 Task: In the  document Bookstype.doc ,insert the clipart between heading and points ' search for pyramid ' and adjust the shape height to  '2.9''
Action: Mouse moved to (285, 192)
Screenshot: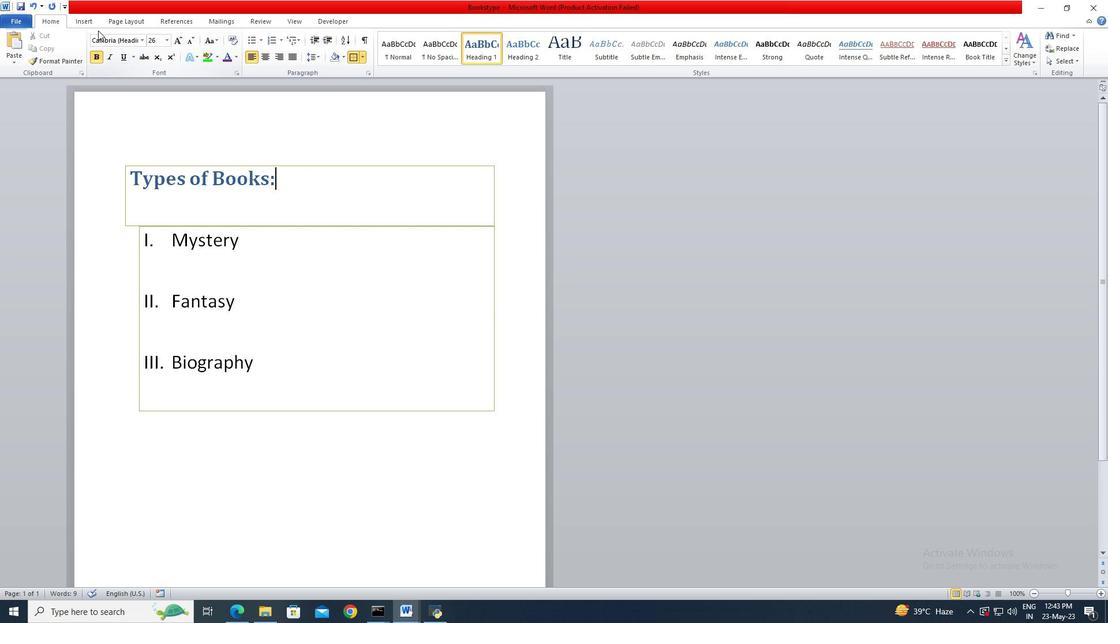 
Action: Mouse pressed left at (285, 192)
Screenshot: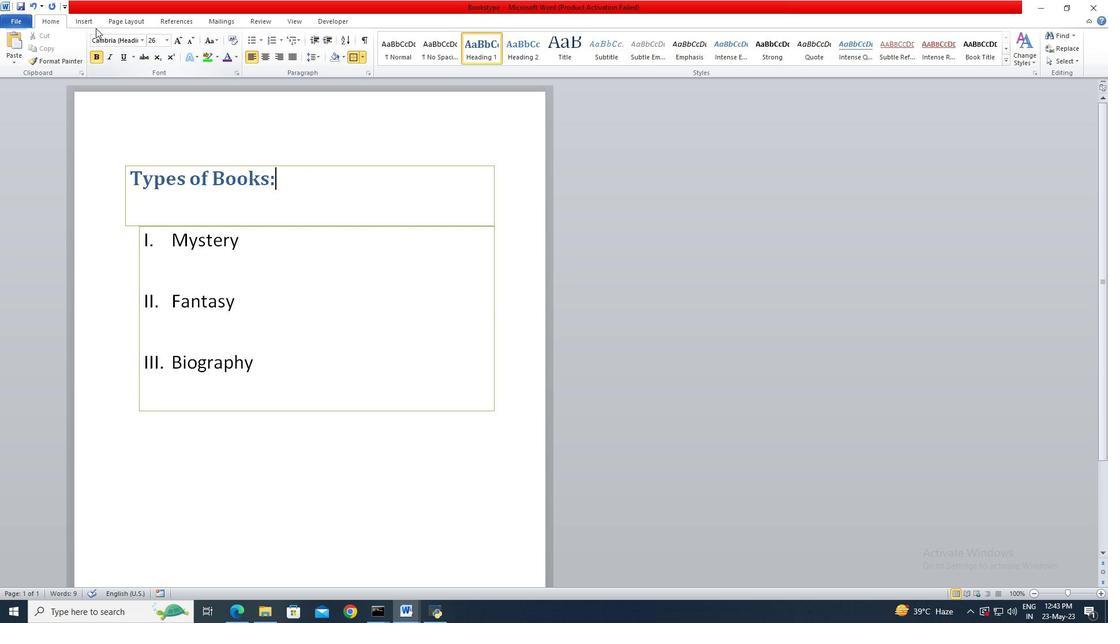 
Action: Mouse moved to (305, 192)
Screenshot: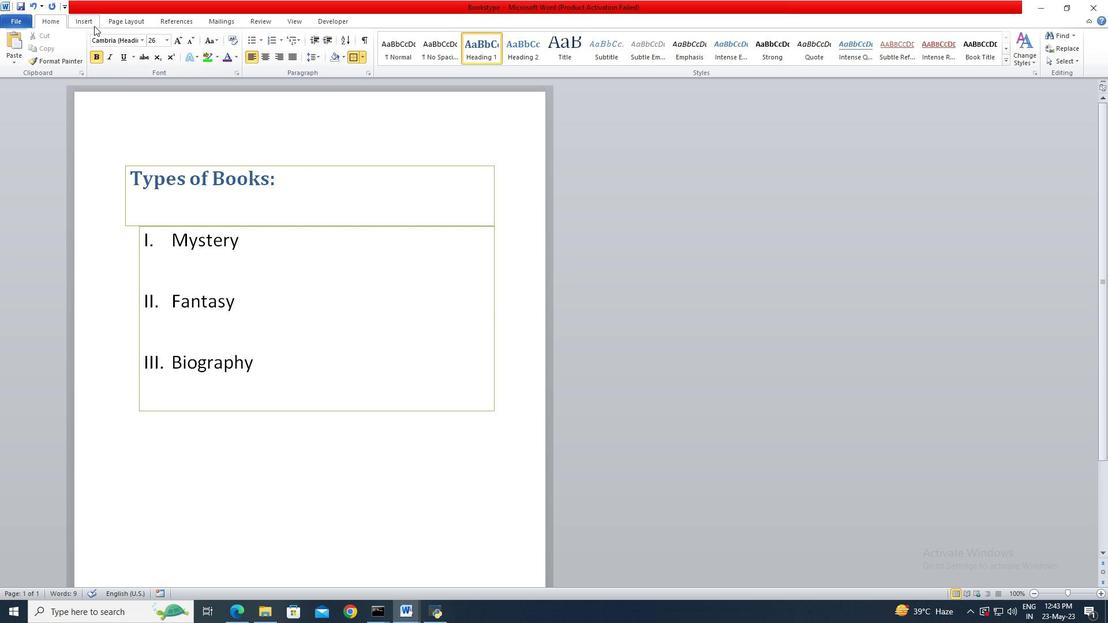 
Action: Mouse pressed left at (305, 192)
Screenshot: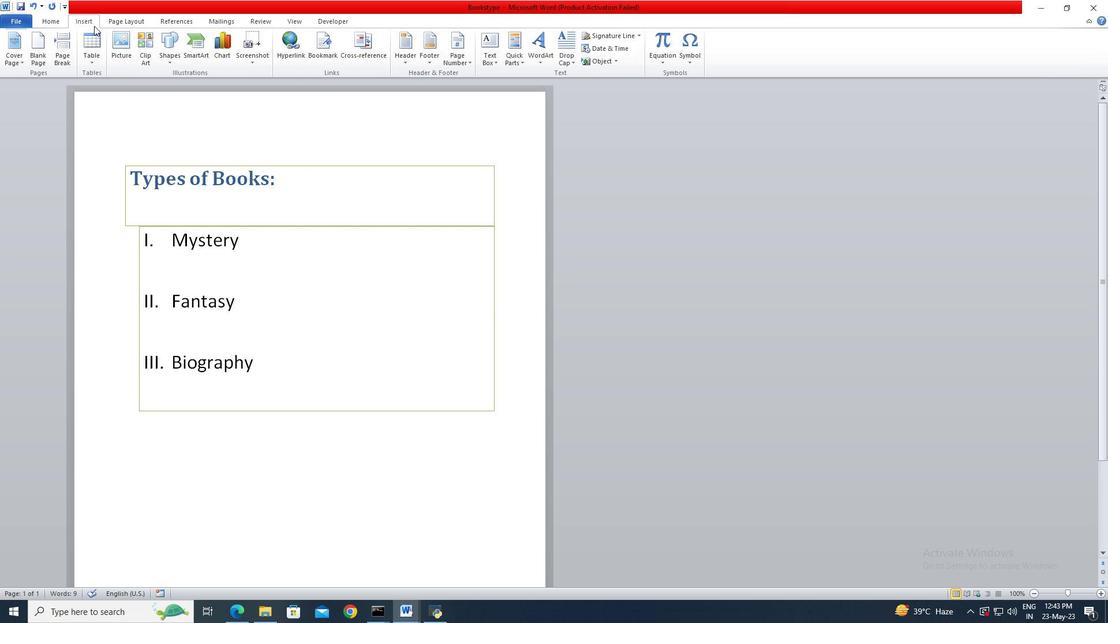 
Action: Key pressed <Key.right>
Screenshot: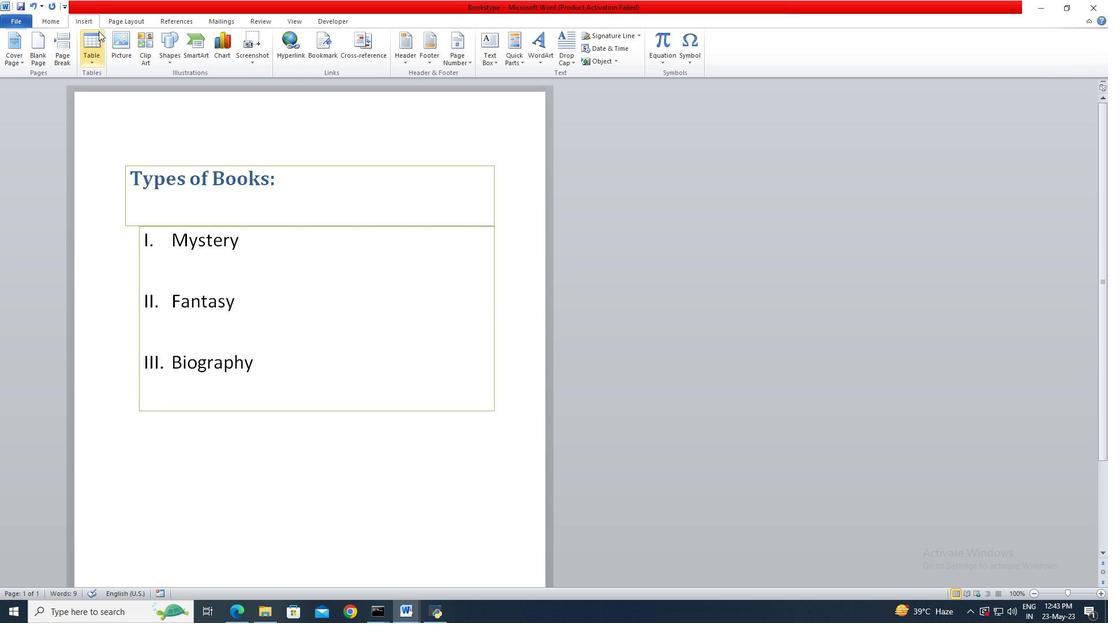
Action: Mouse moved to (305, 192)
Screenshot: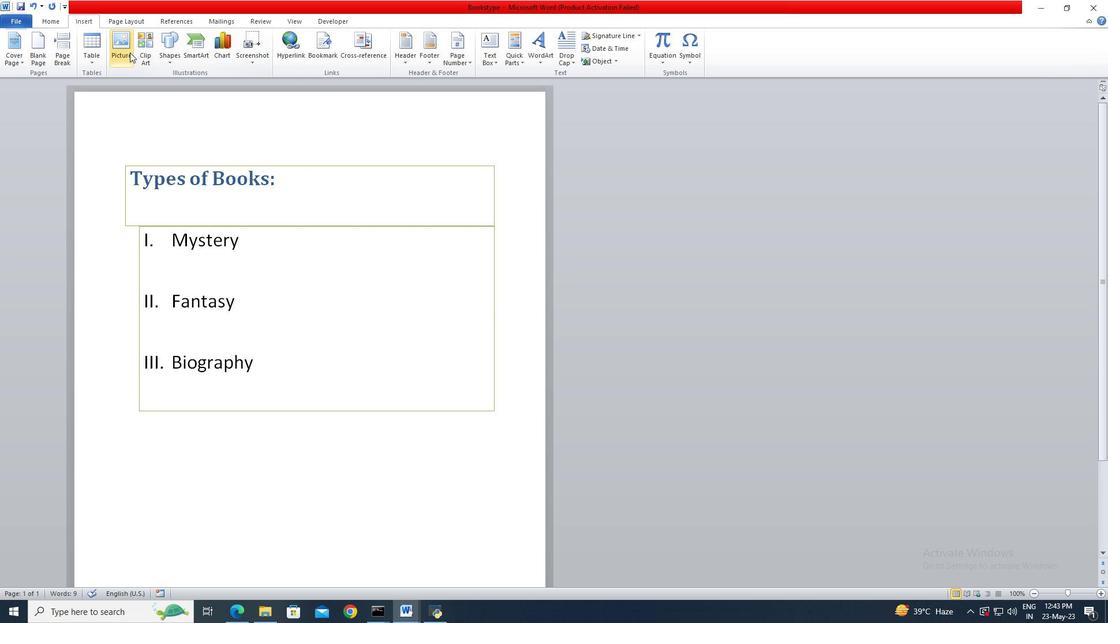 
Action: Key pressed <Key.left>
Screenshot: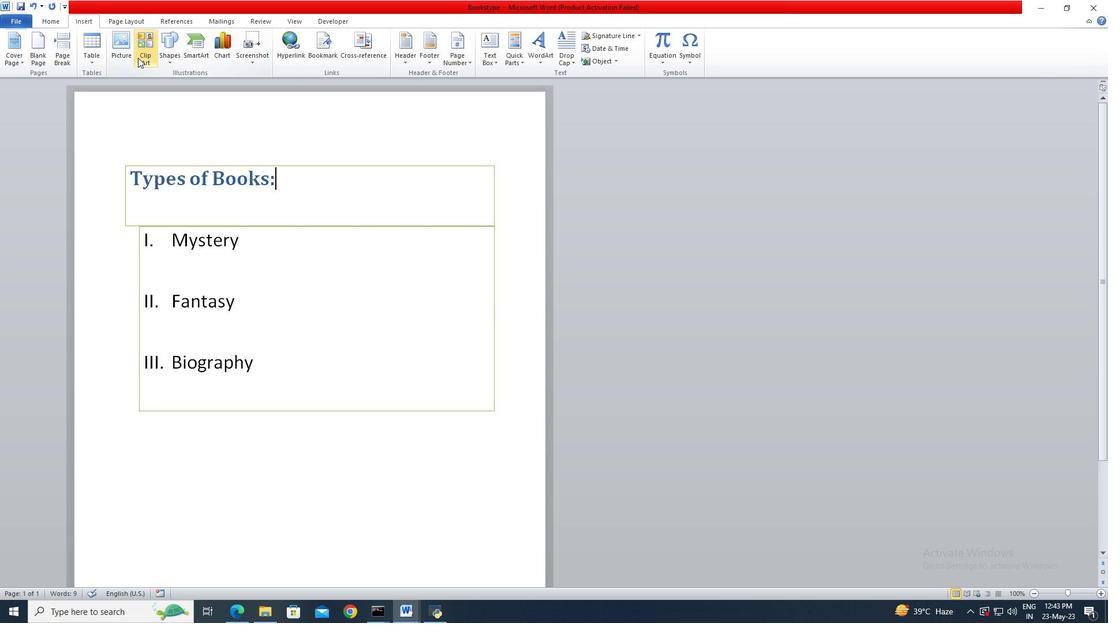 
Action: Mouse moved to (305, 192)
Screenshot: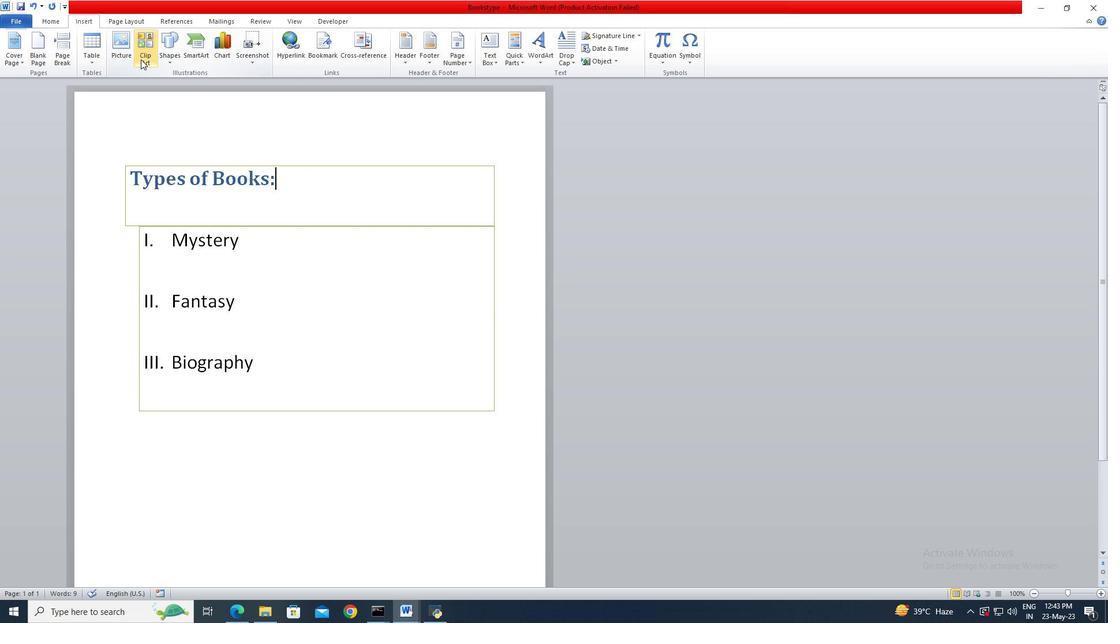 
Action: Key pressed <Key.left>
Screenshot: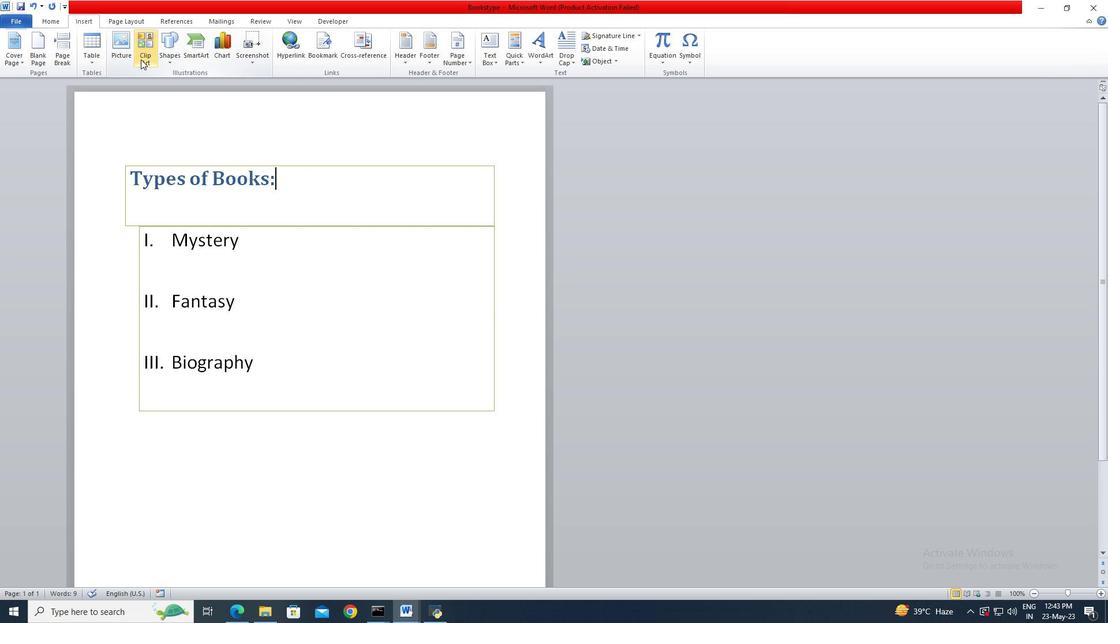 
Action: Mouse moved to (92, 22)
Screenshot: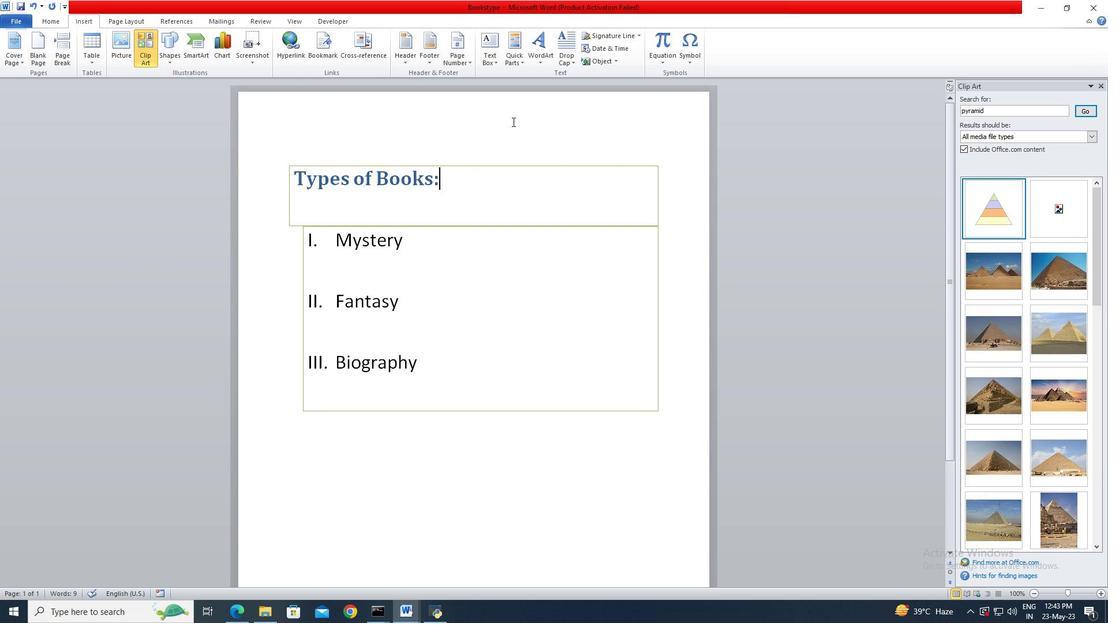 
Action: Mouse pressed left at (92, 22)
Screenshot: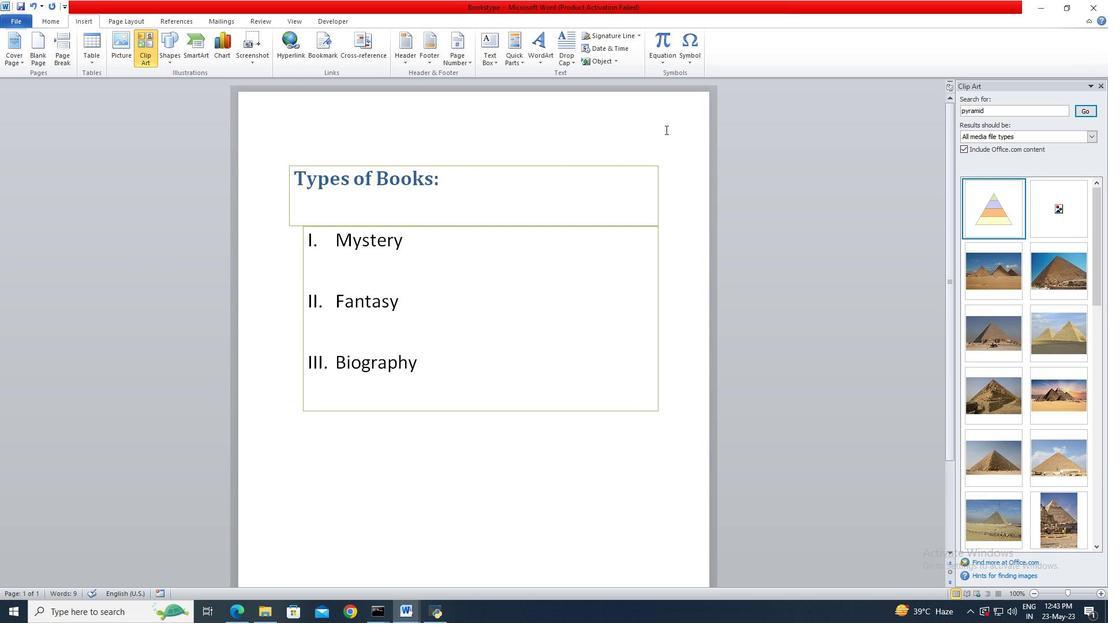 
Action: Mouse moved to (137, 56)
Screenshot: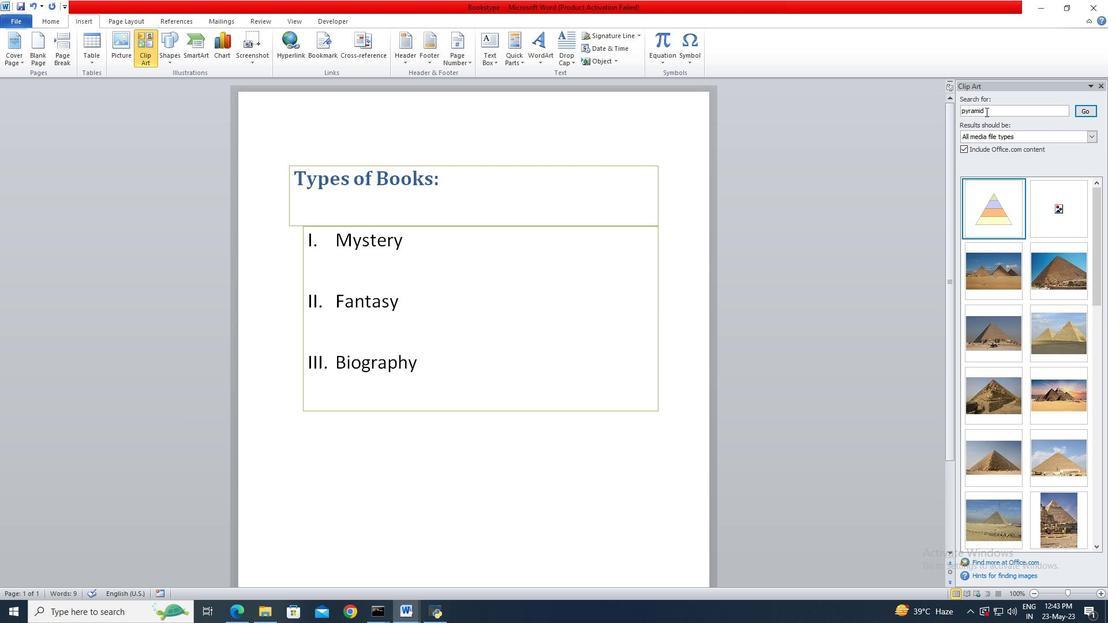 
Action: Mouse pressed left at (137, 56)
Screenshot: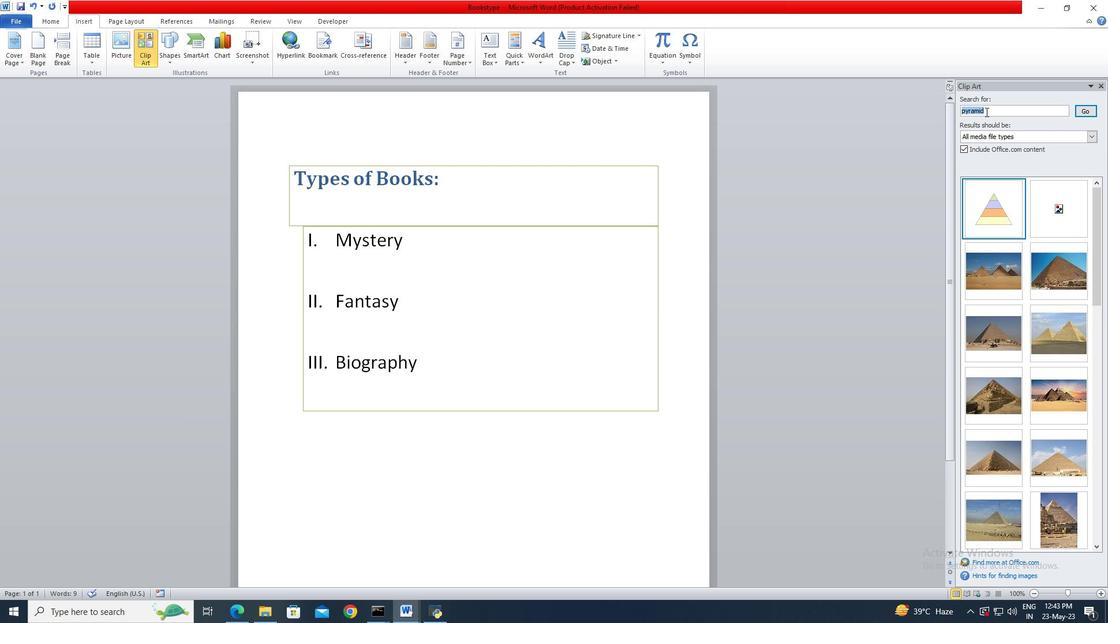 
Action: Mouse moved to (984, 109)
Screenshot: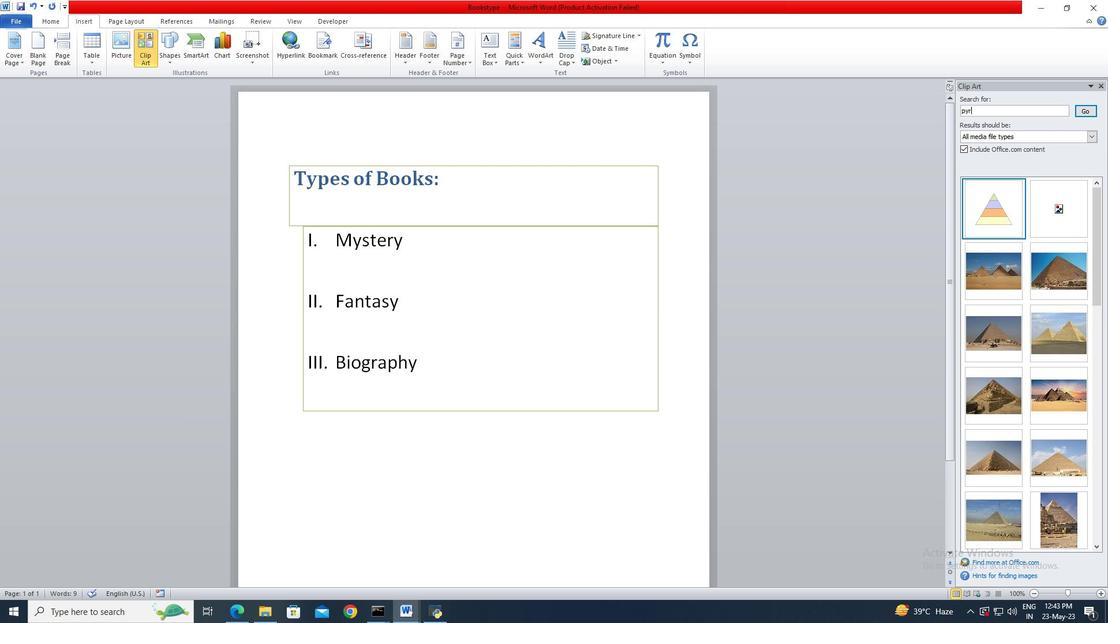 
Action: Mouse pressed left at (984, 109)
Screenshot: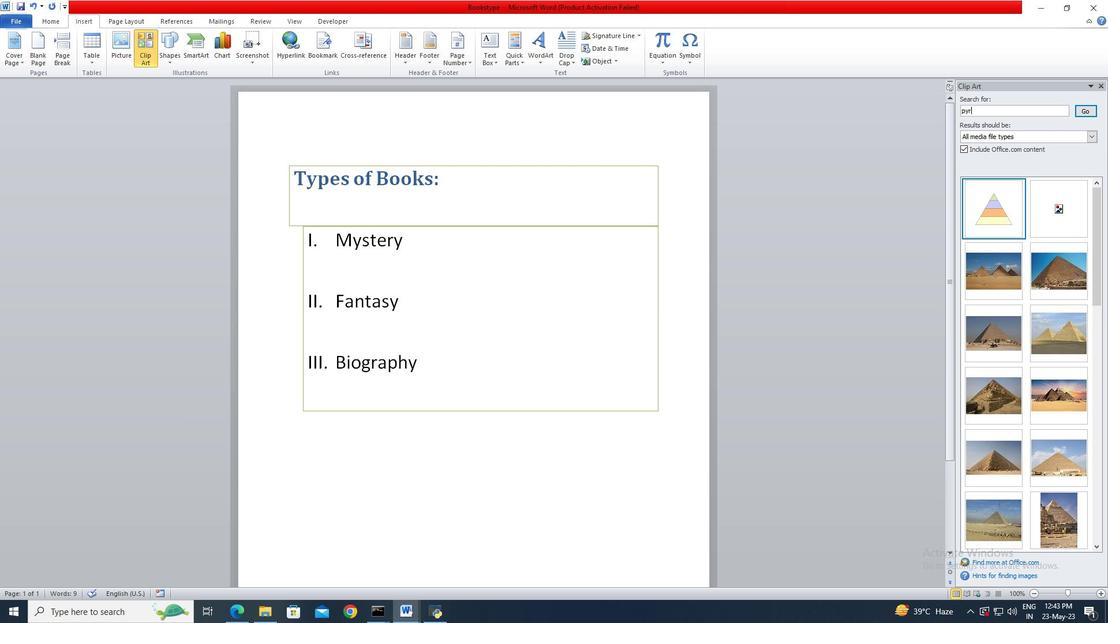 
Action: Key pressed ctrl+A<Key.delete>pyramid<Key.enter>
Screenshot: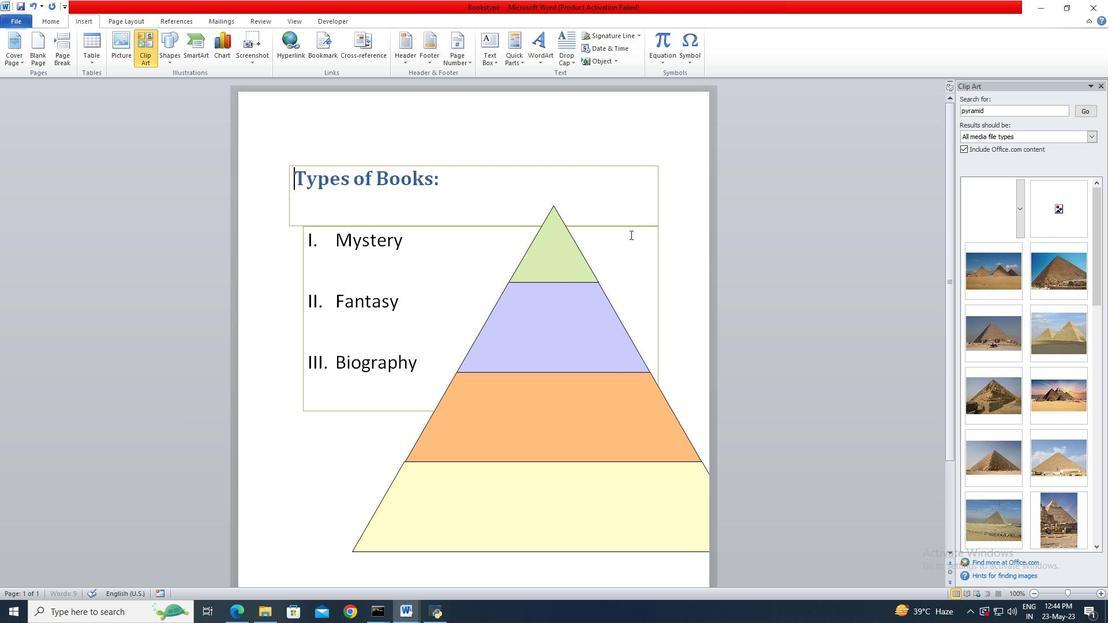 
Action: Mouse moved to (1008, 206)
Screenshot: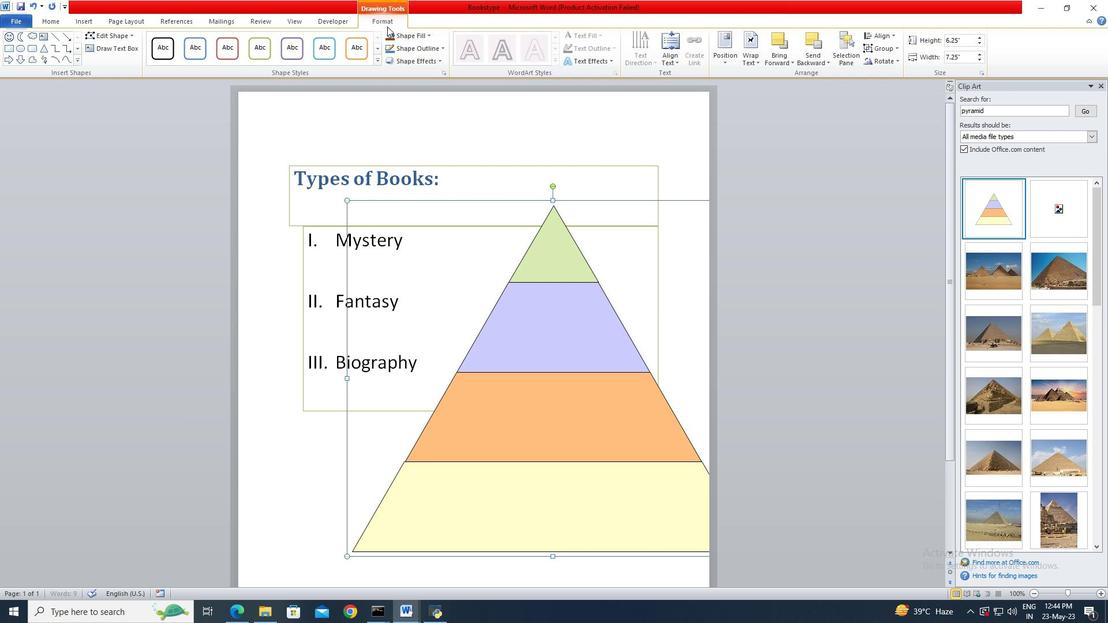 
Action: Mouse pressed left at (1008, 206)
Screenshot: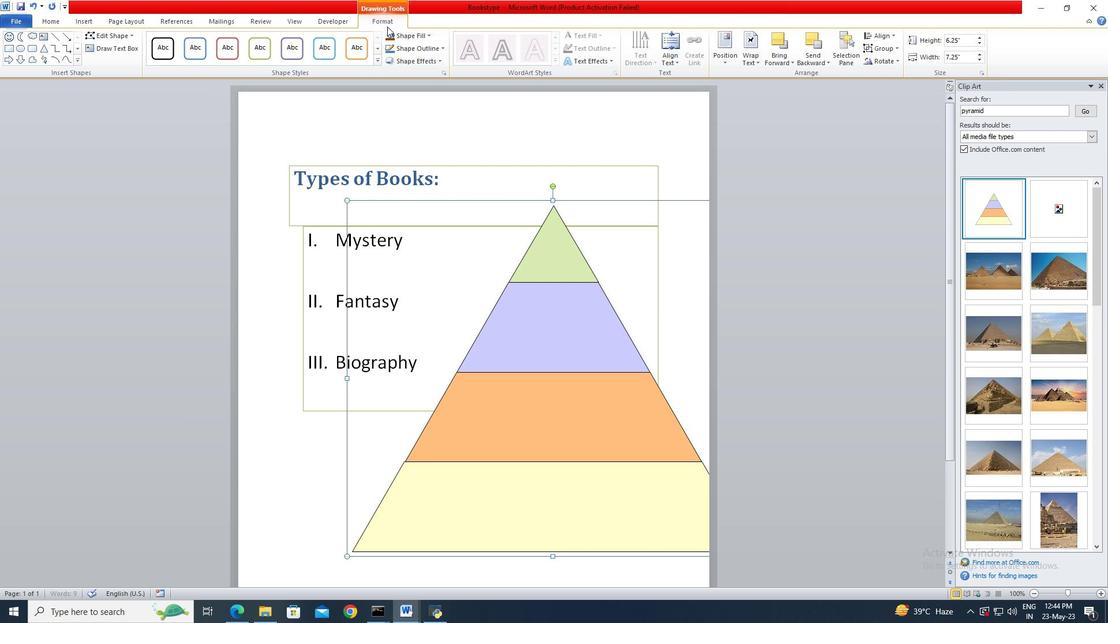 
Action: Mouse pressed left at (1008, 206)
Screenshot: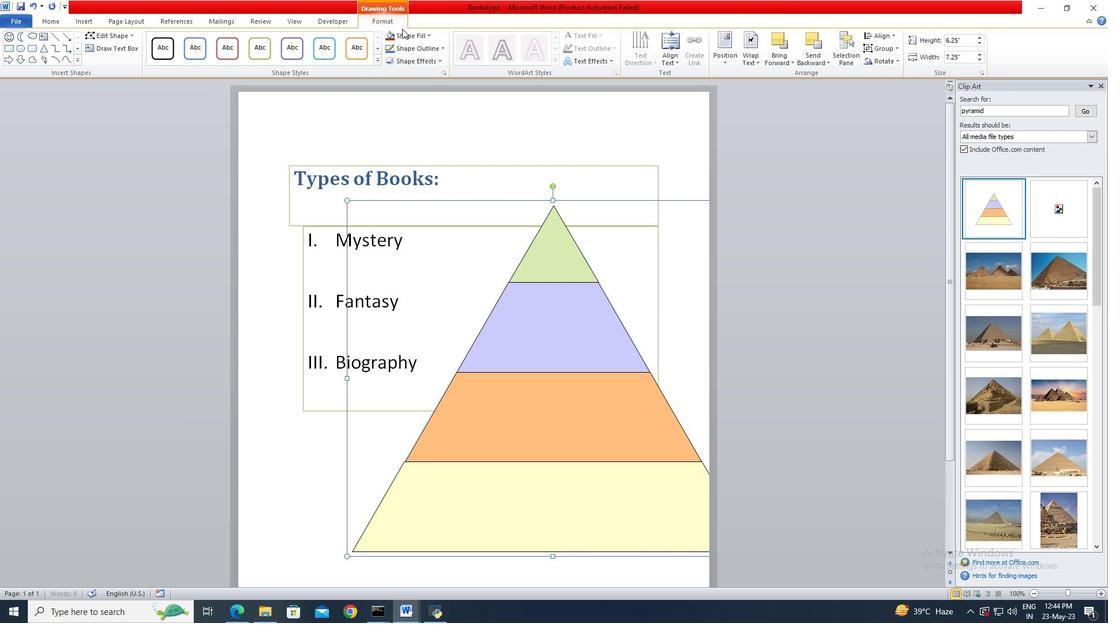 
Action: Mouse moved to (590, 351)
Screenshot: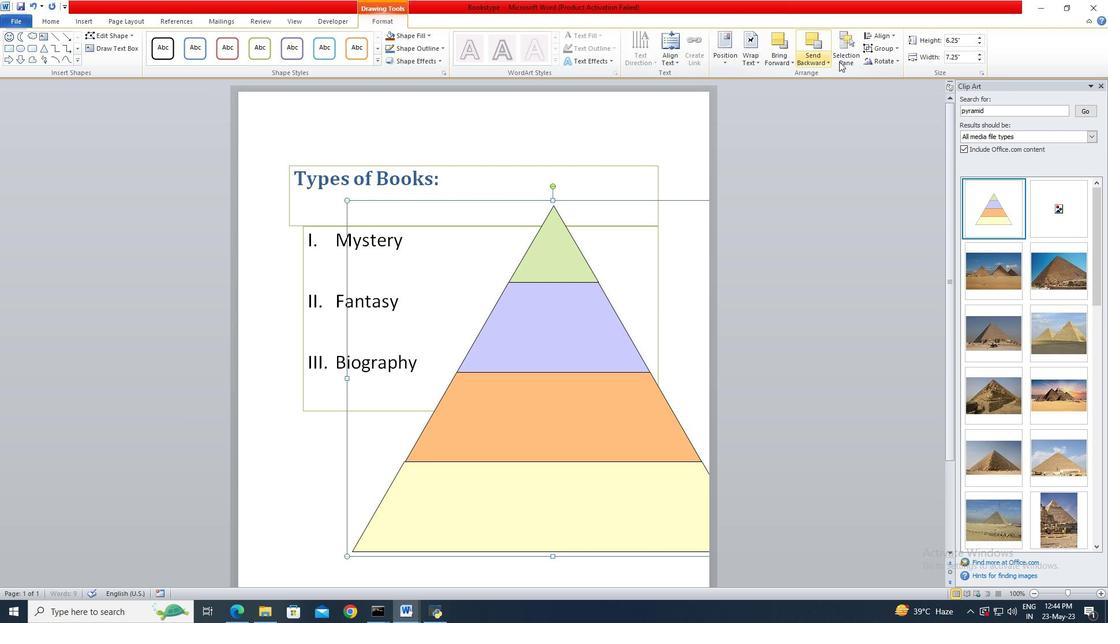 
Action: Mouse pressed left at (590, 351)
Screenshot: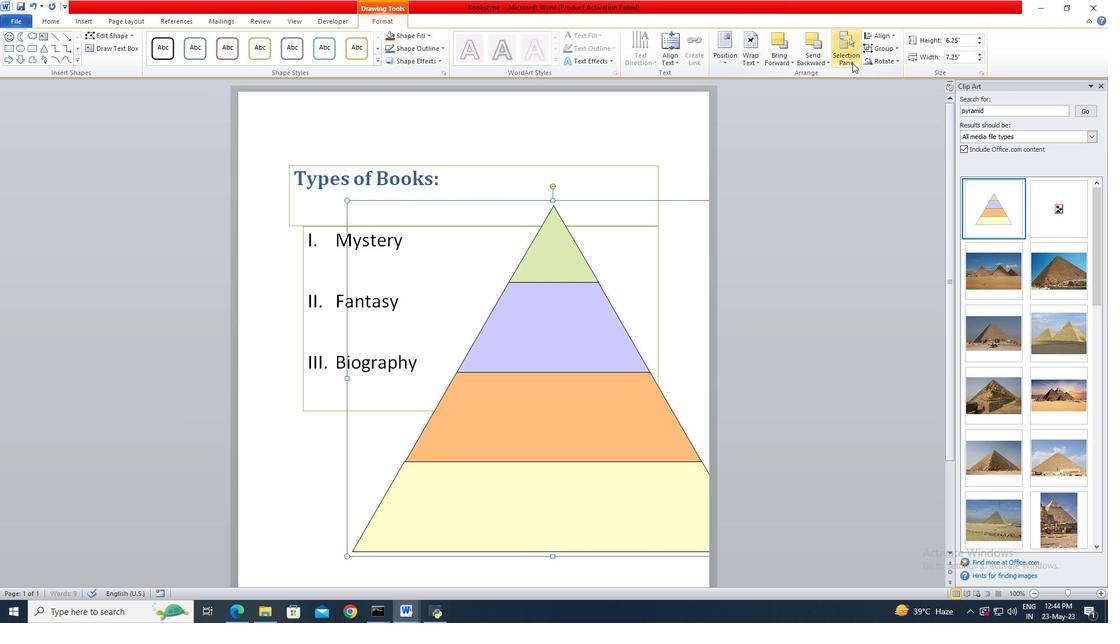 
Action: Mouse moved to (57, 14)
Screenshot: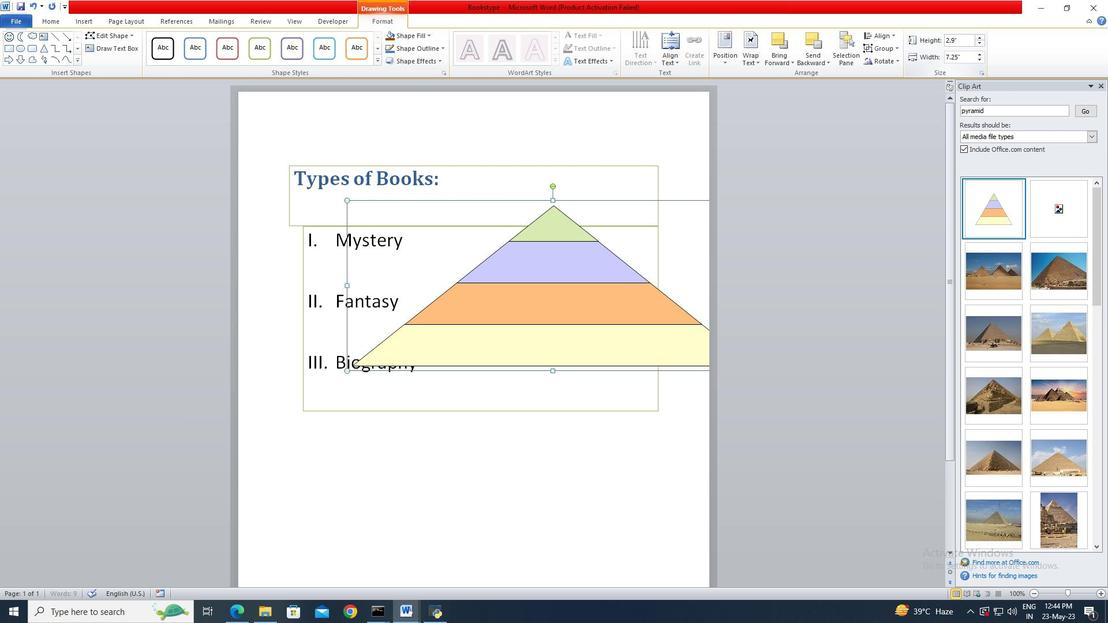 
Action: Mouse pressed left at (57, 14)
Screenshot: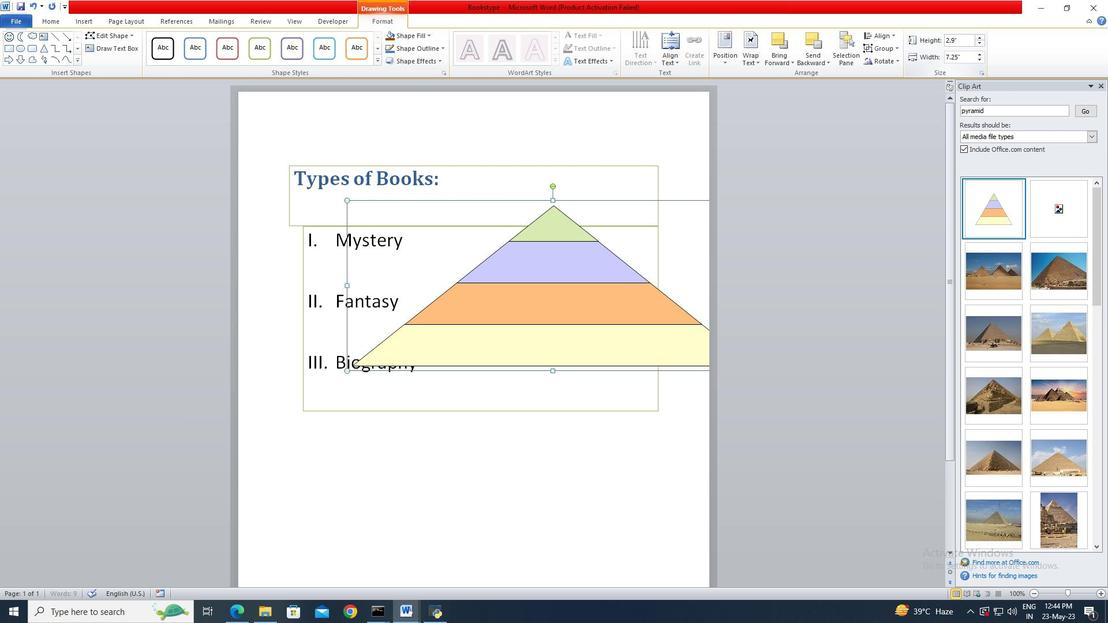 
Action: Mouse moved to (540, 322)
Screenshot: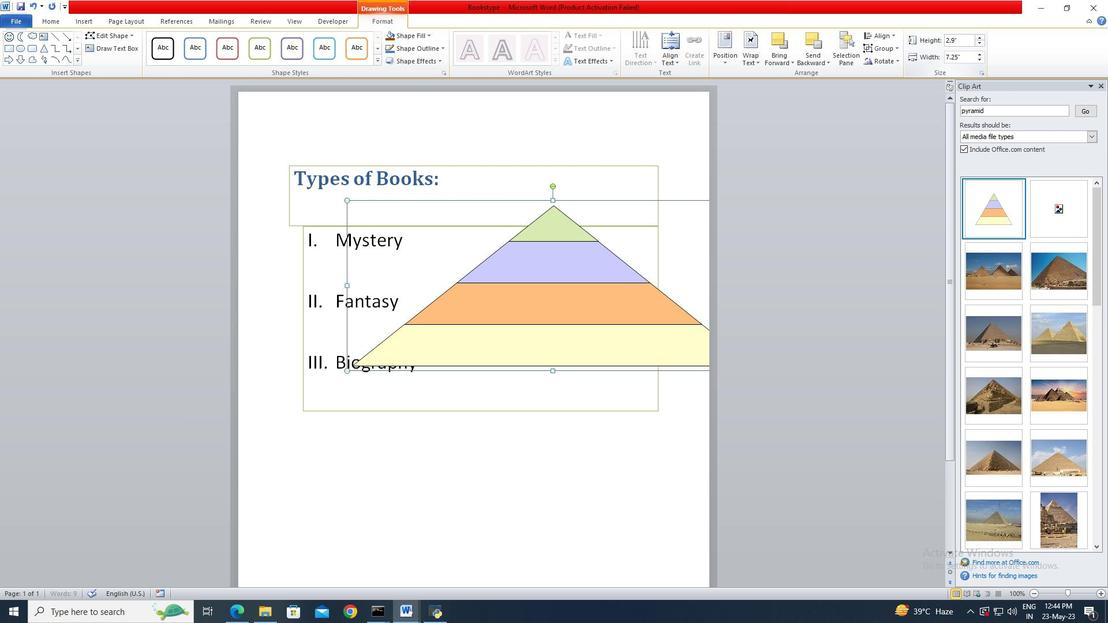 
Action: Mouse pressed left at (540, 322)
Screenshot: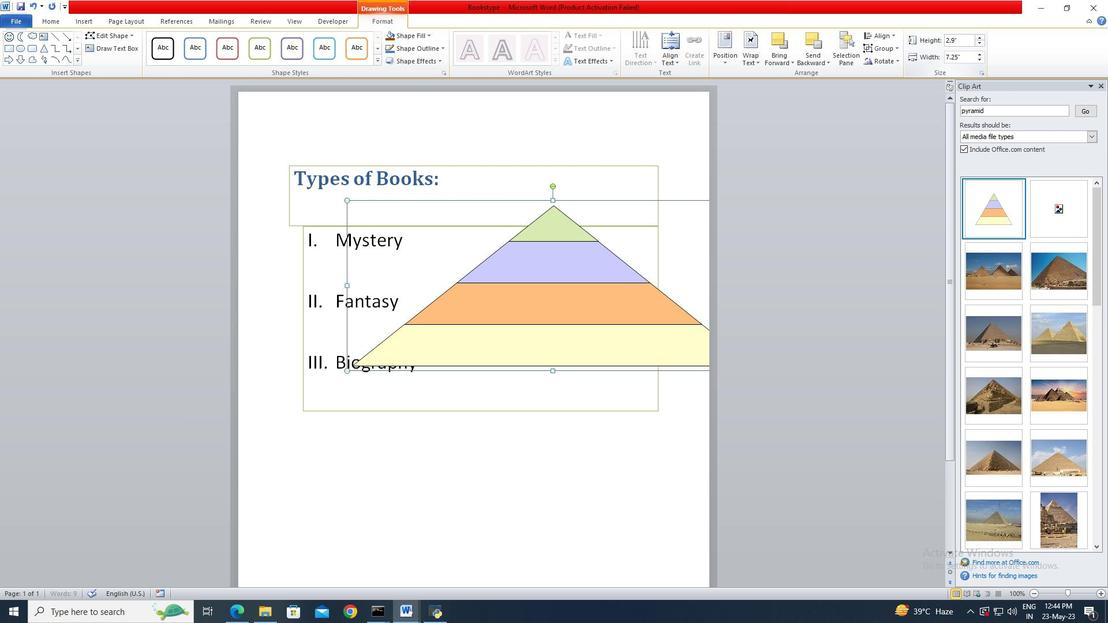 
Action: Mouse moved to (621, 513)
Screenshot: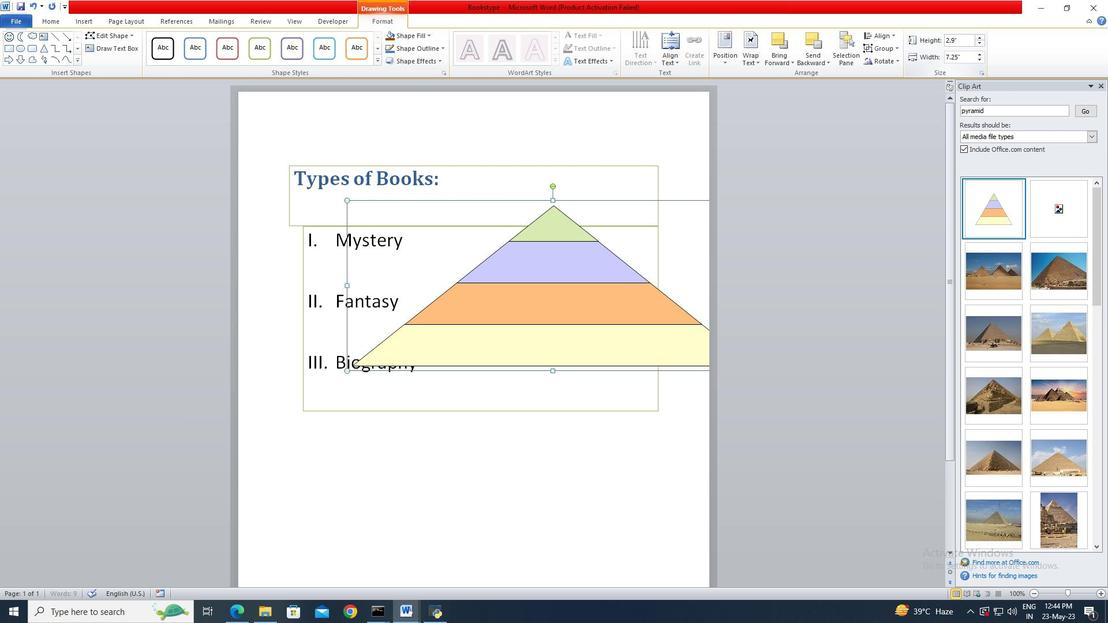 
Action: Mouse pressed left at (621, 513)
Screenshot: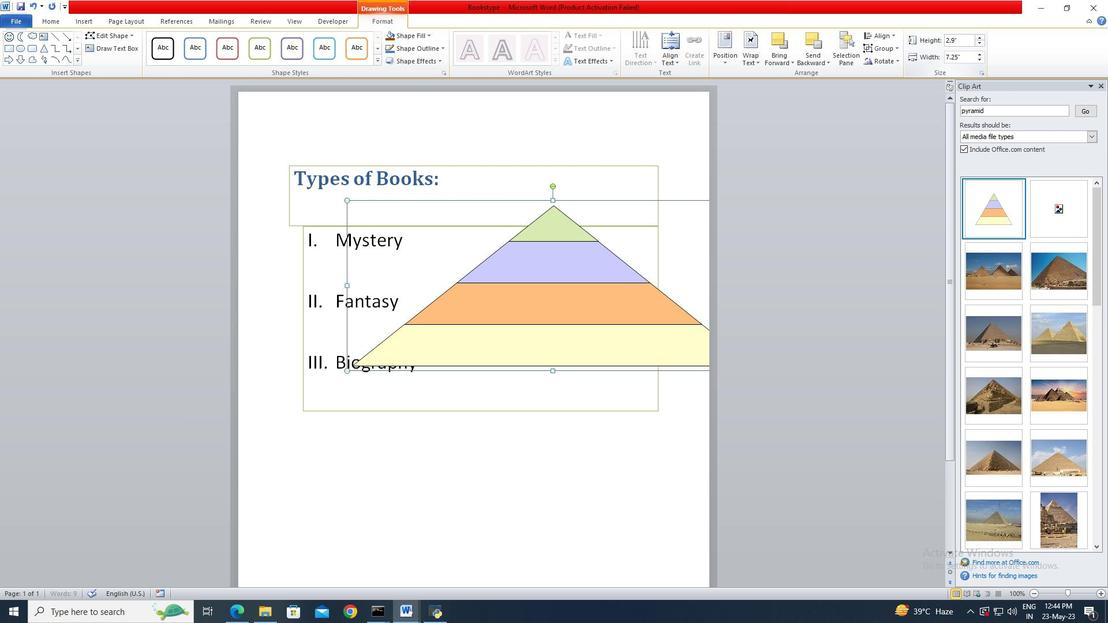 
Action: Mouse moved to (1097, 84)
Screenshot: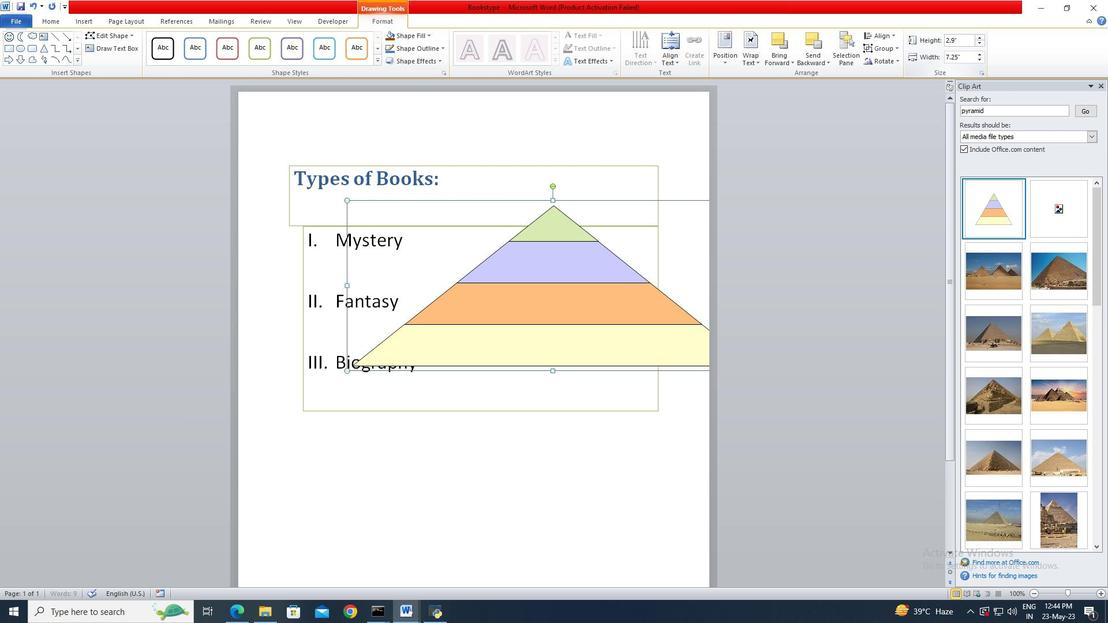 
Action: Mouse pressed left at (1097, 84)
Screenshot: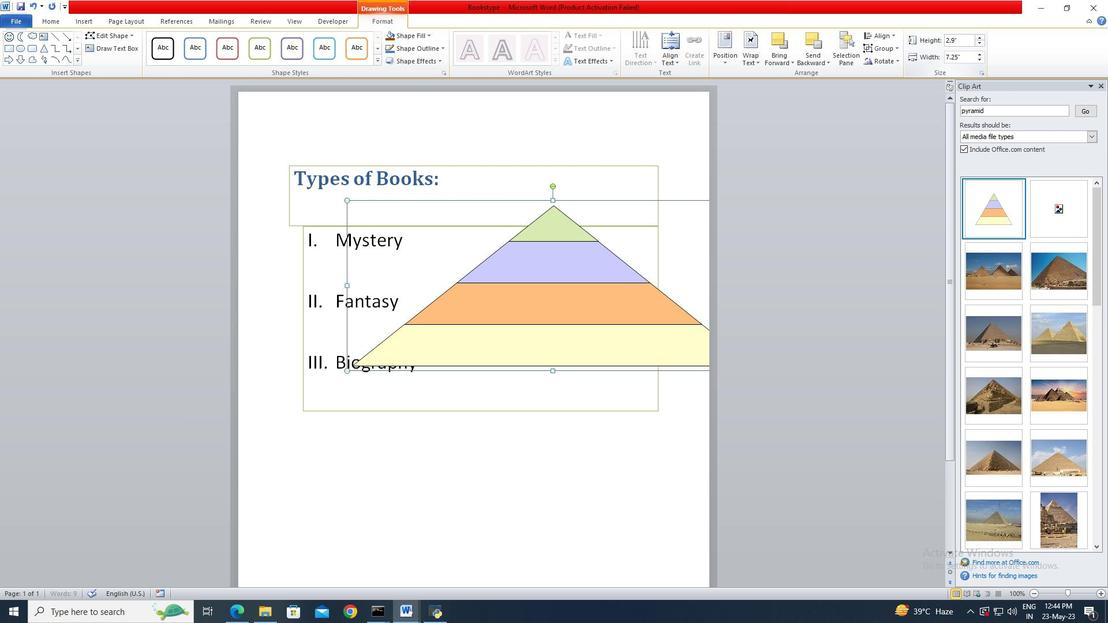 
Action: Mouse moved to (301, 200)
Screenshot: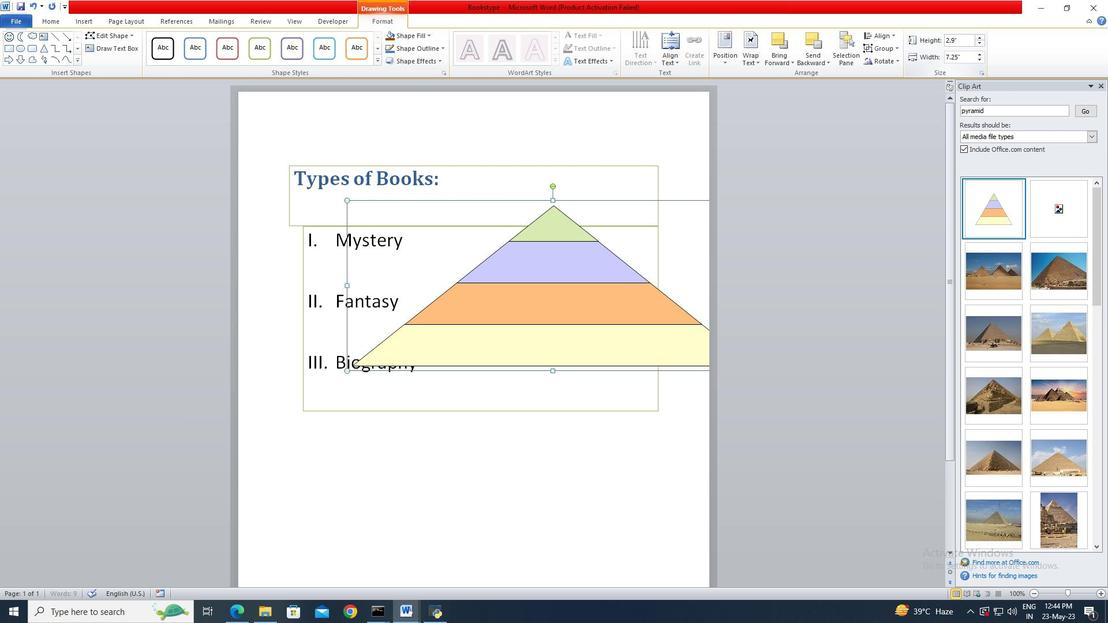
Action: Mouse pressed left at (301, 200)
Screenshot: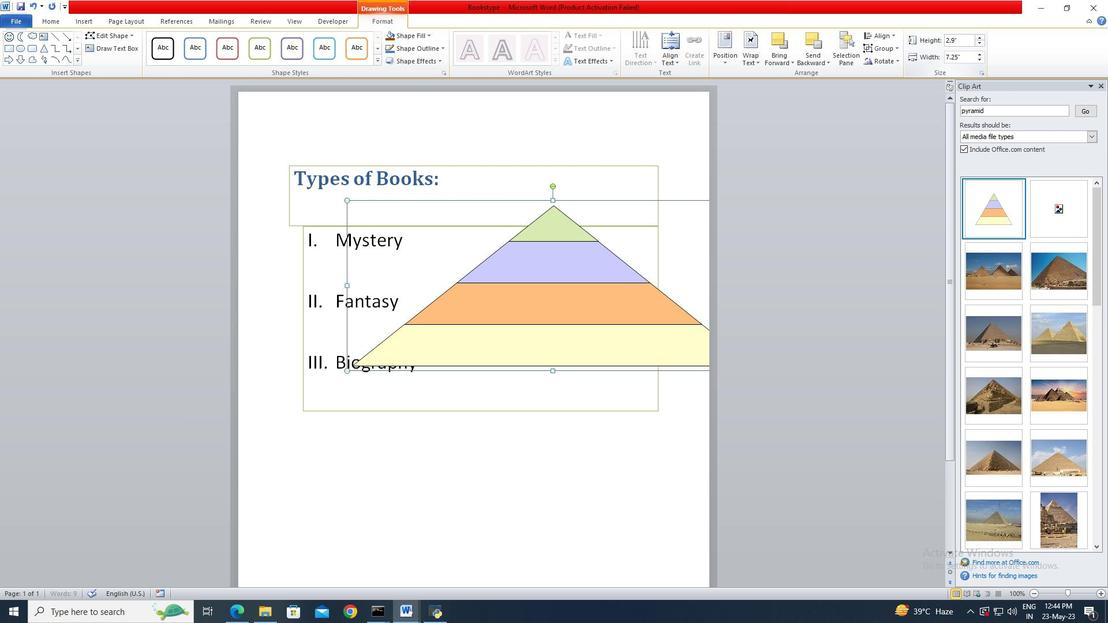 
Action: Mouse moved to (294, 24)
Screenshot: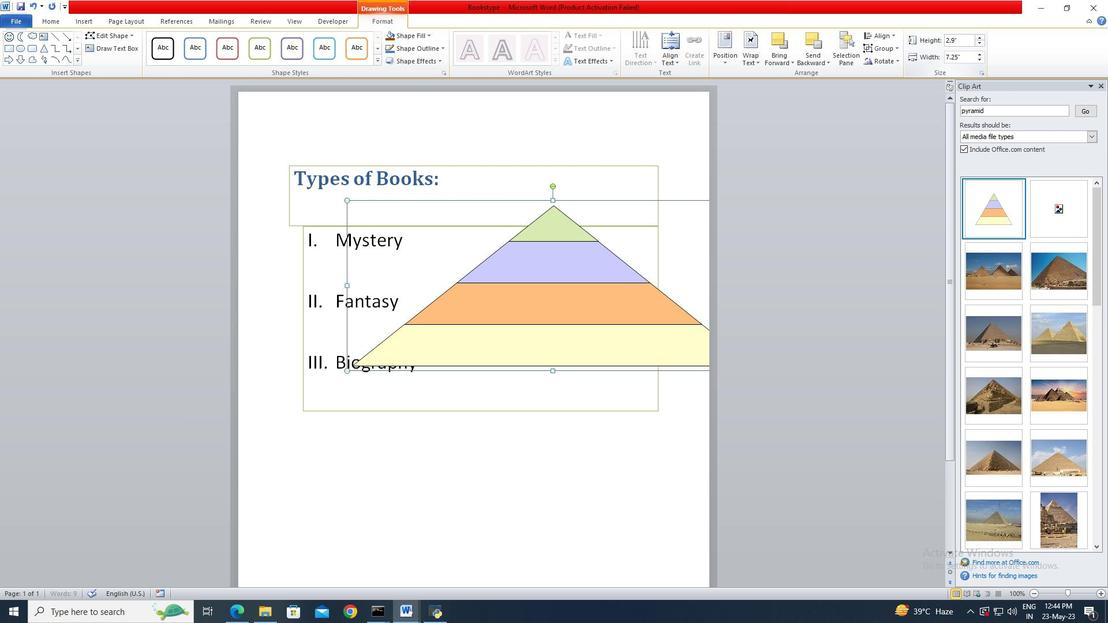 
Action: Mouse pressed left at (294, 24)
Screenshot: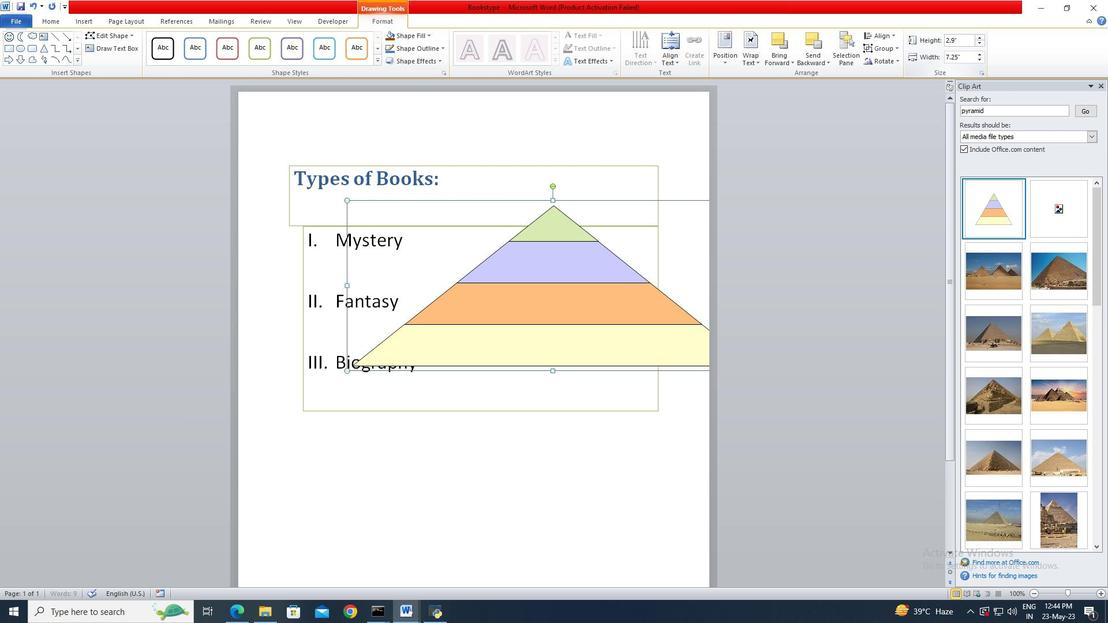 
Action: Mouse moved to (106, 20)
Screenshot: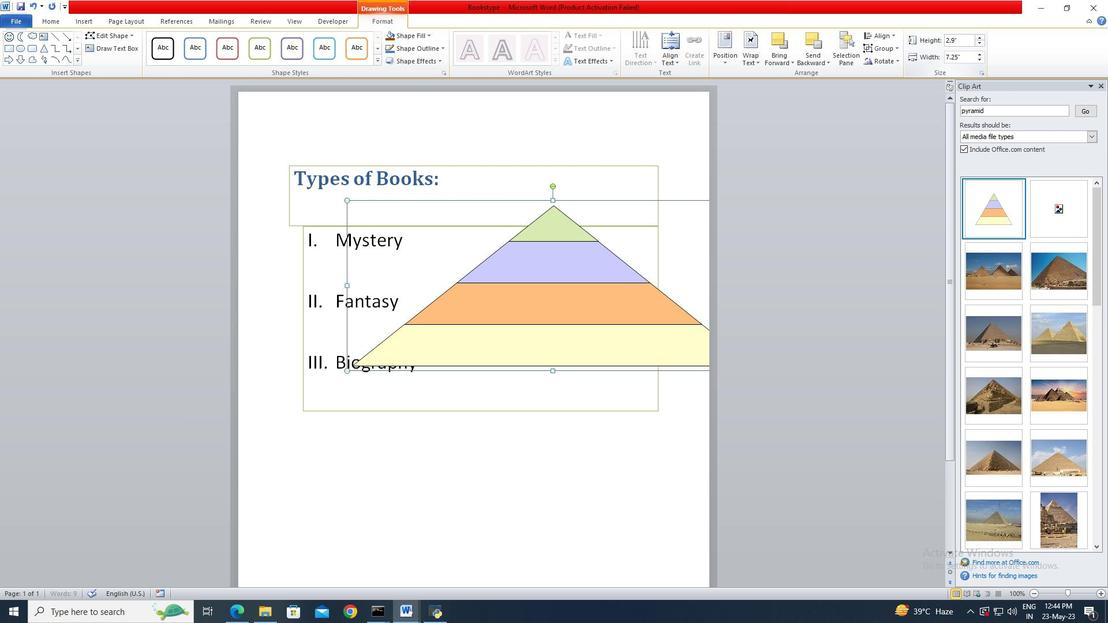 
Action: Mouse pressed left at (106, 20)
Screenshot: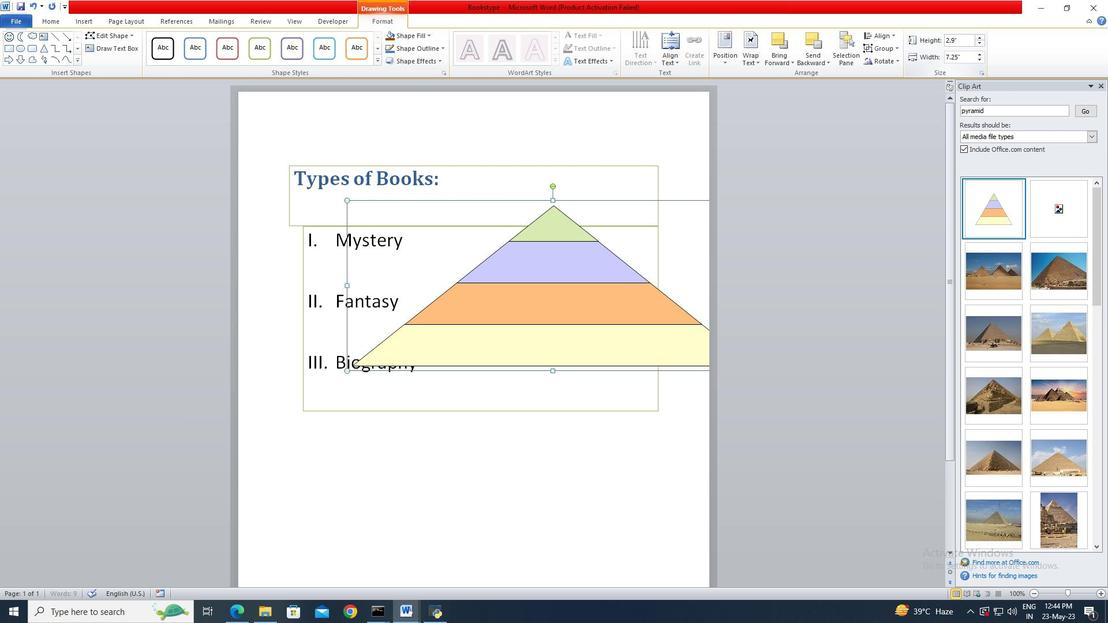 
Action: Mouse moved to (76, 20)
Screenshot: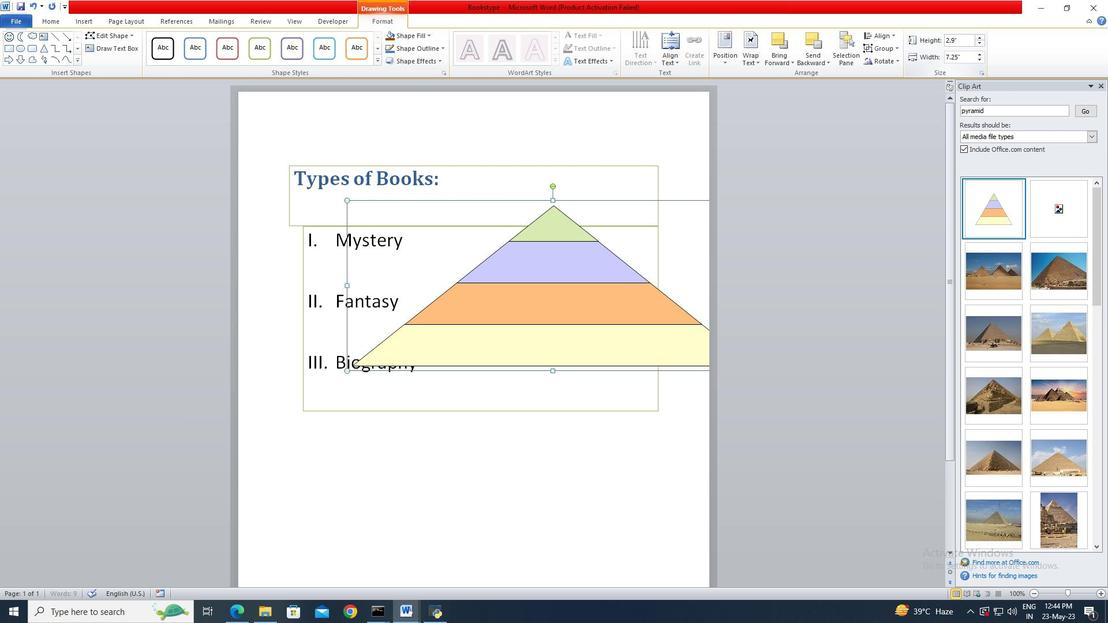 
Action: Mouse pressed left at (76, 20)
Screenshot: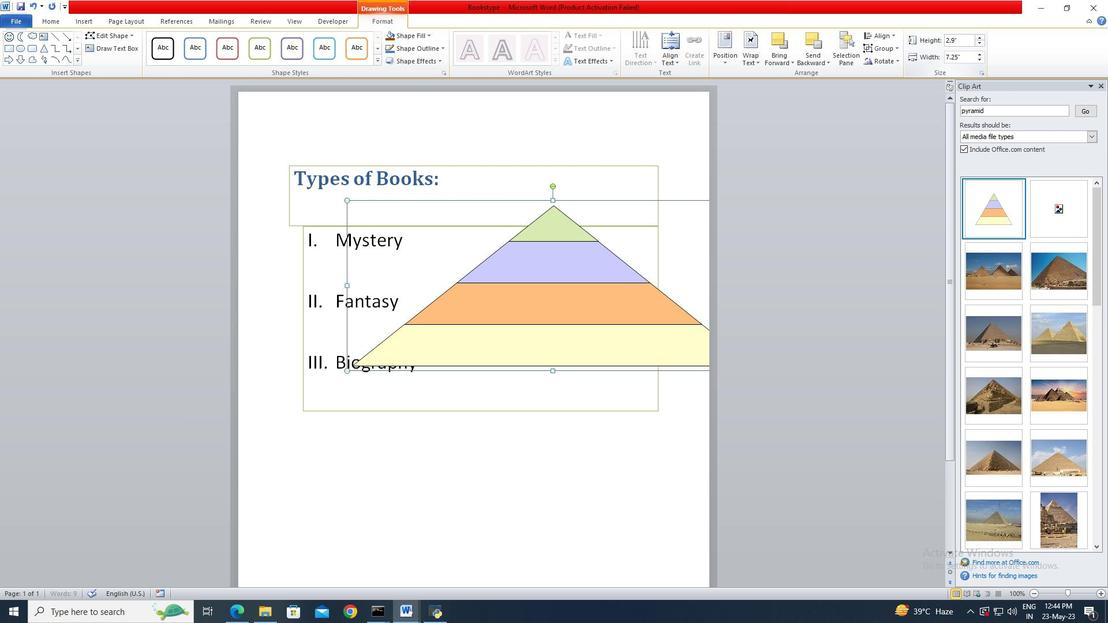 
Action: Mouse moved to (414, 369)
Screenshot: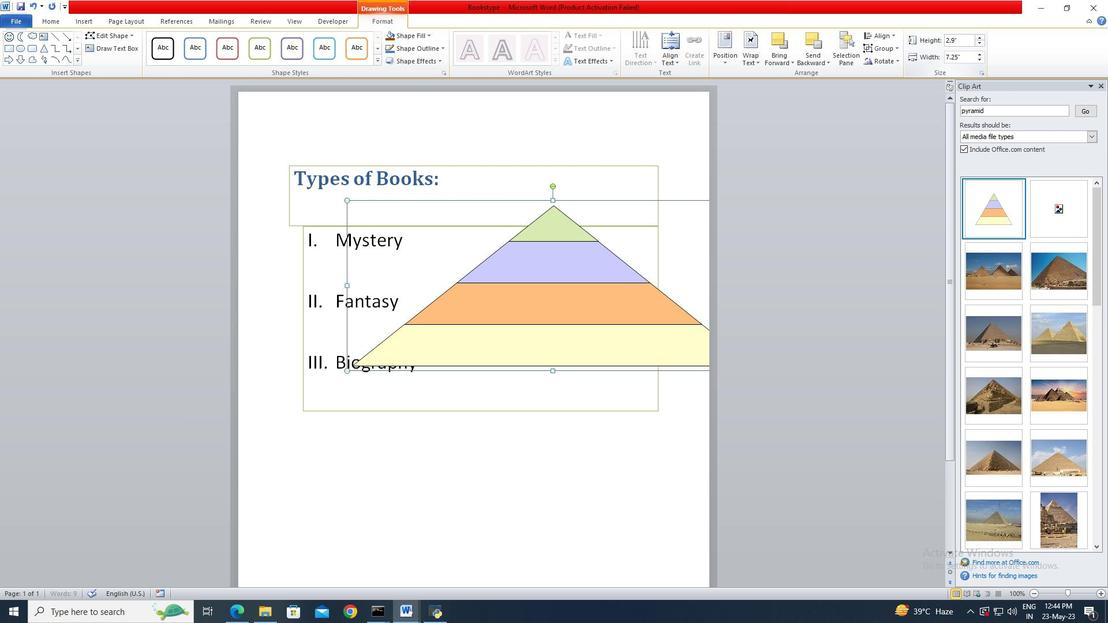 
Action: Mouse pressed left at (414, 369)
Screenshot: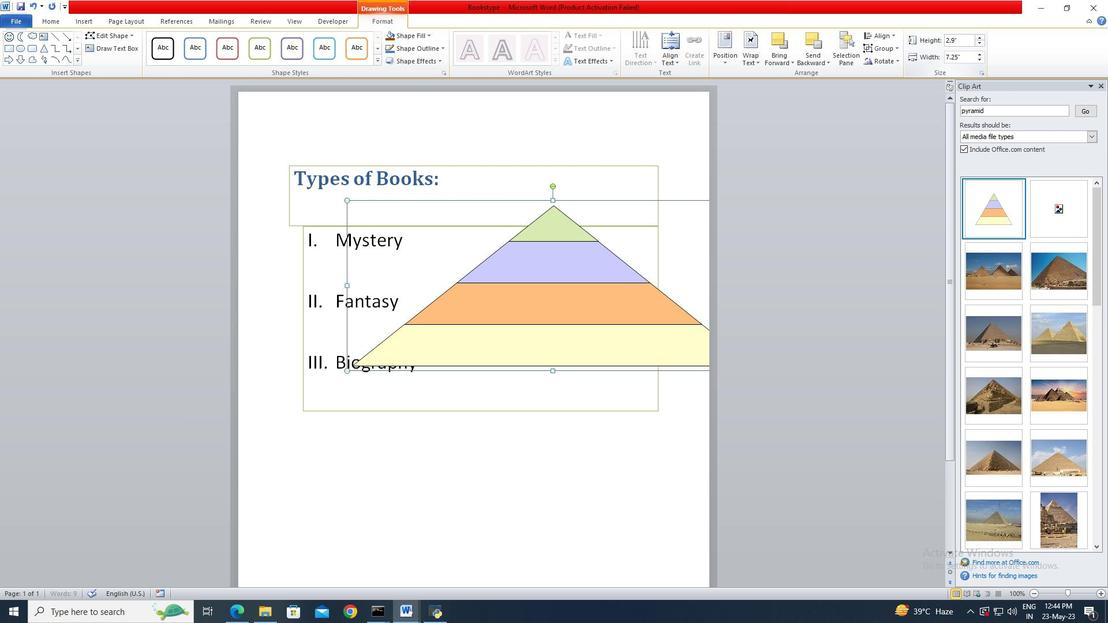 
Action: Mouse moved to (432, 425)
Screenshot: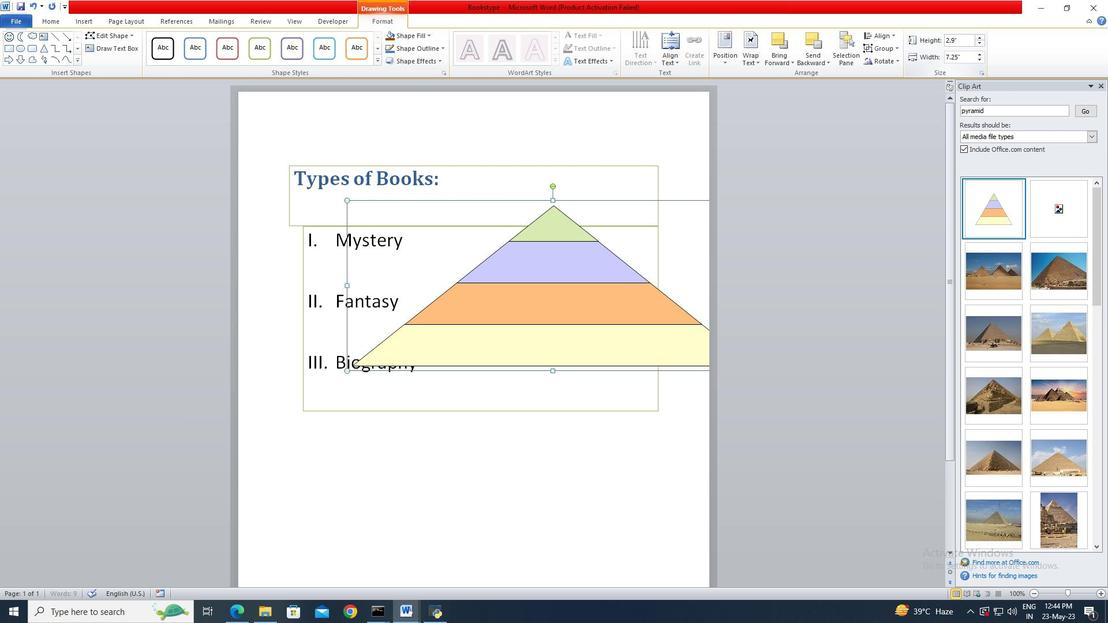 
Action: Mouse pressed left at (432, 425)
Screenshot: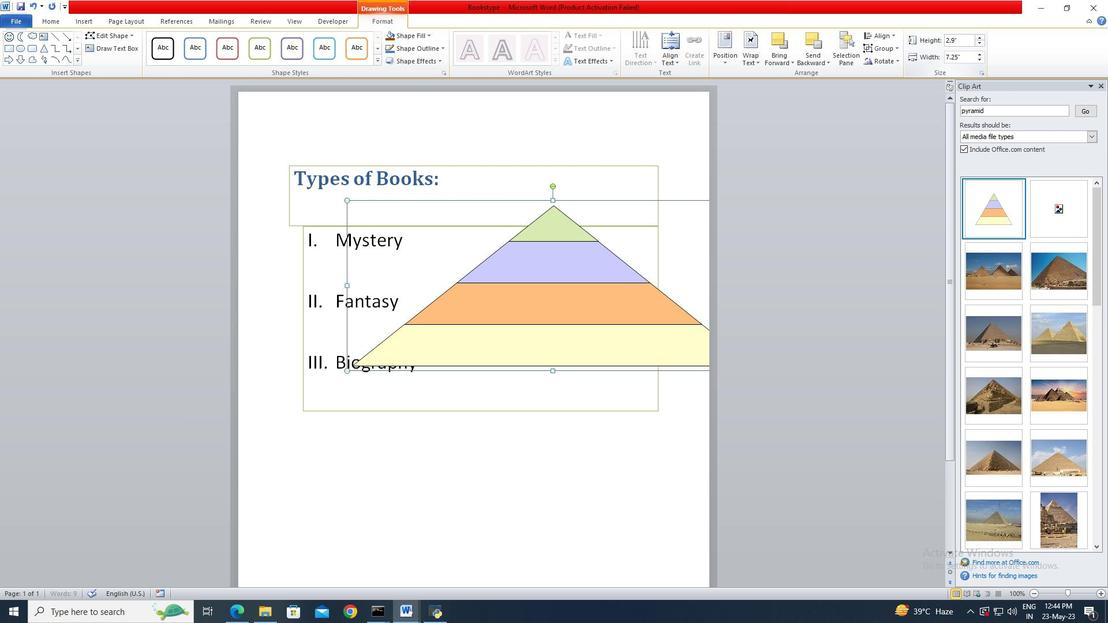 
Action: Mouse moved to (378, 21)
Screenshot: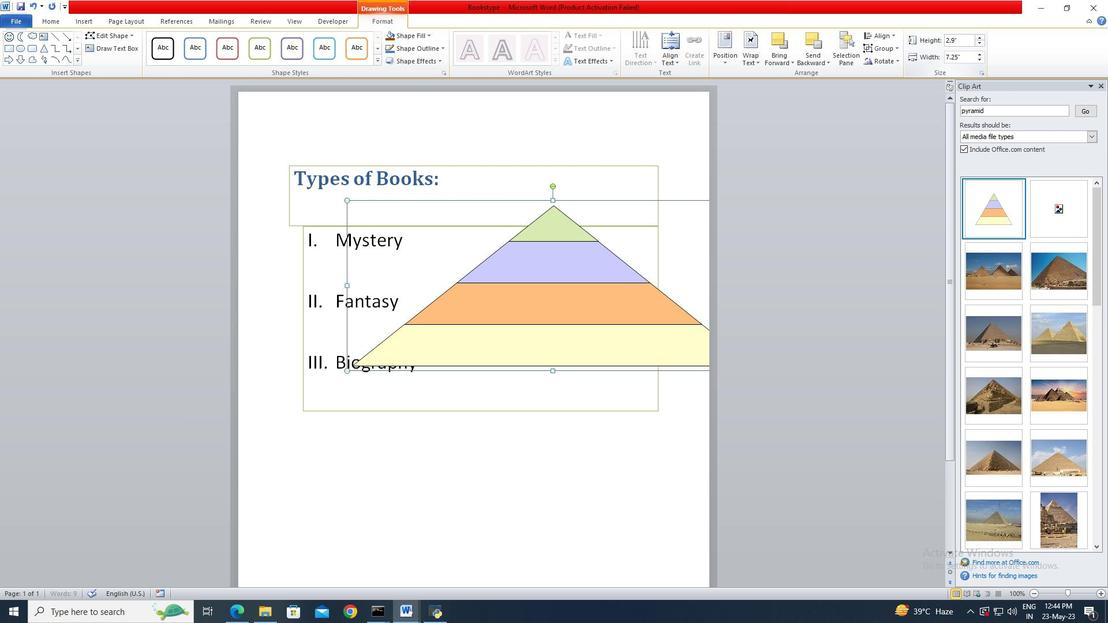 
Action: Mouse pressed left at (378, 21)
Screenshot: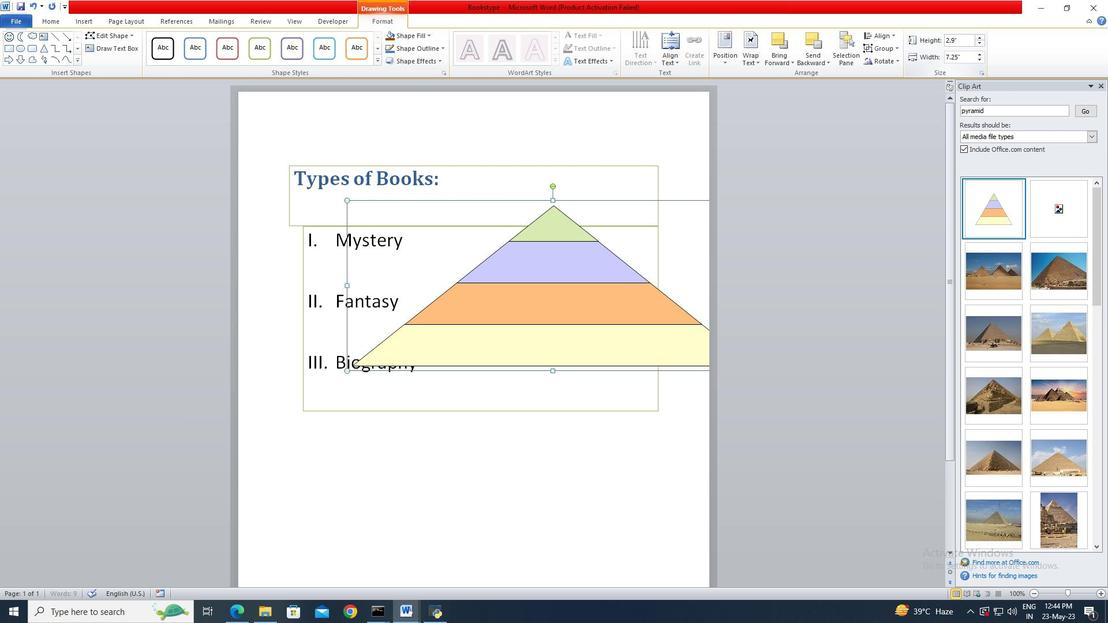 
Action: Mouse moved to (956, 37)
Screenshot: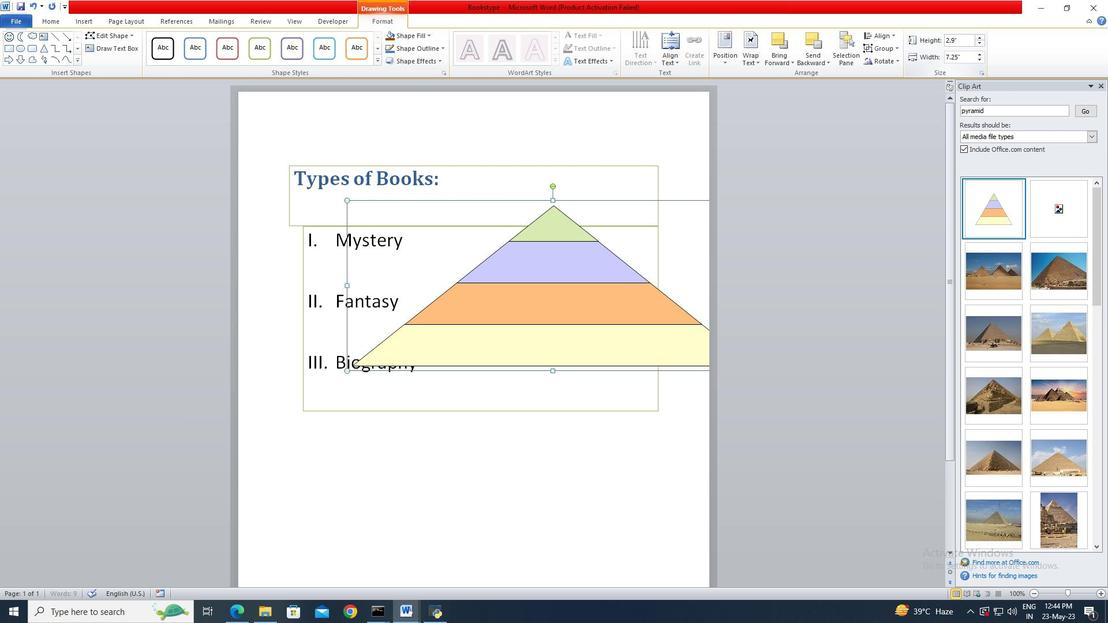 
Action: Mouse pressed left at (956, 37)
Screenshot: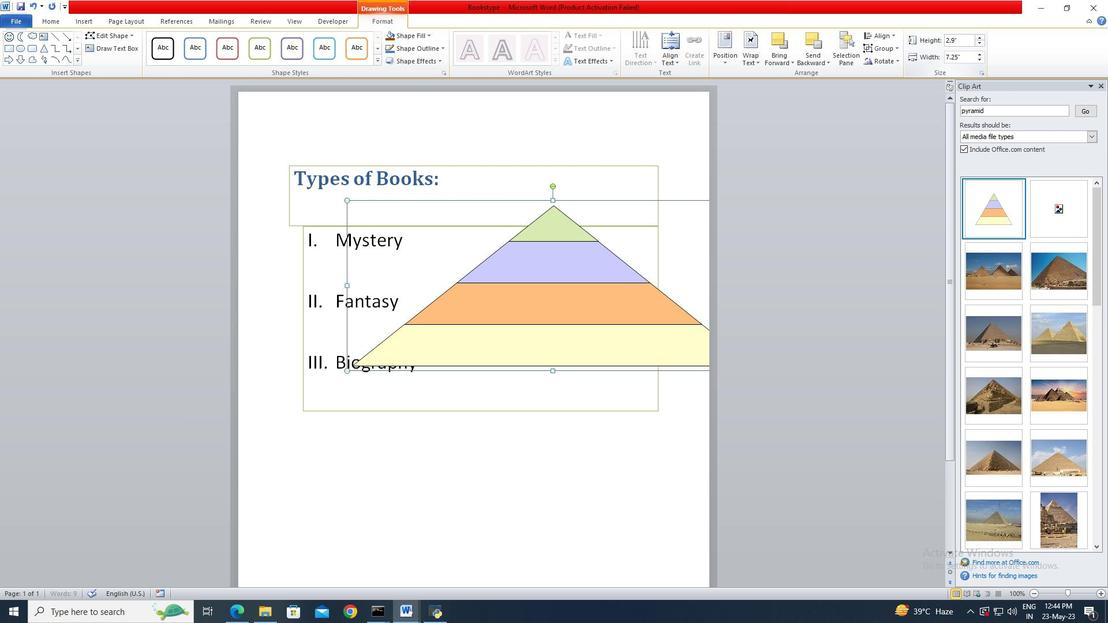 
Action: Key pressed 2.9<Key.enter>
Screenshot: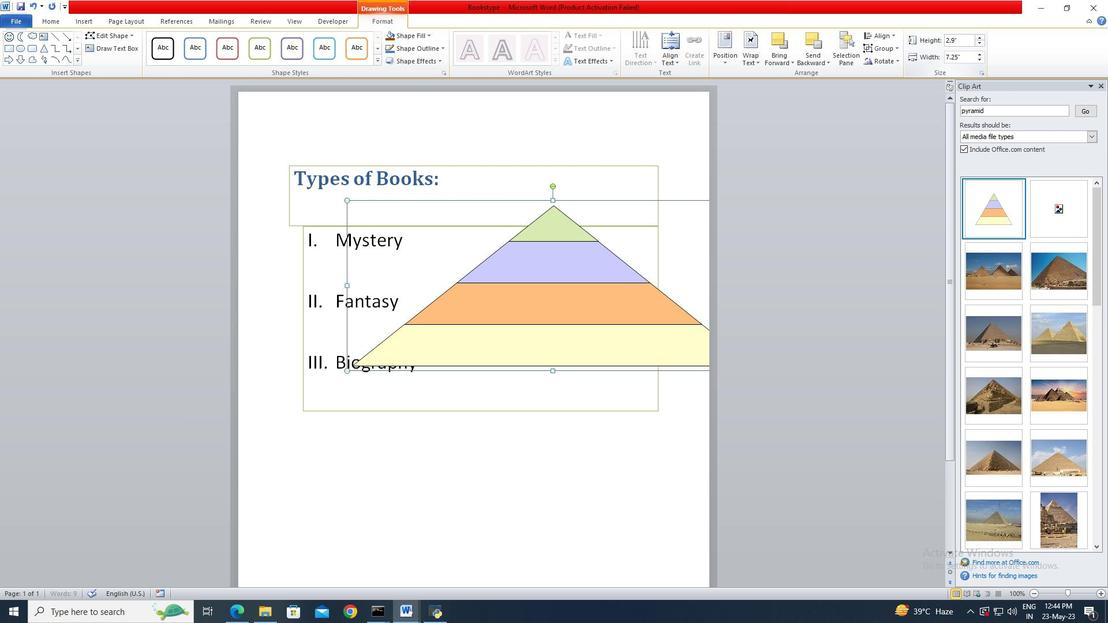 
Action: Mouse moved to (392, 416)
Screenshot: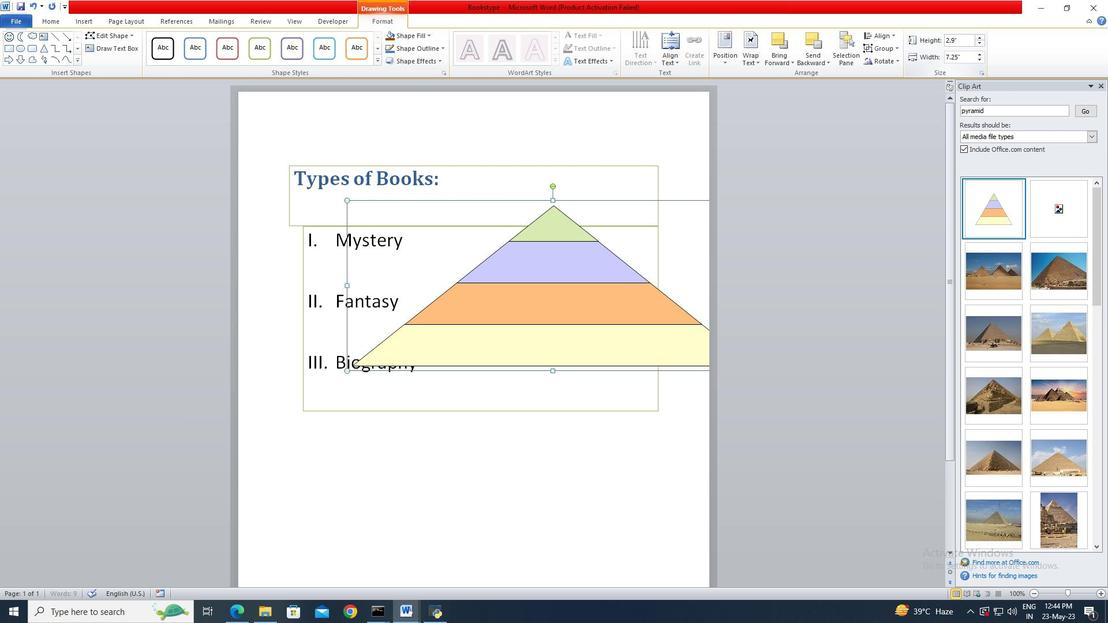 
Action: Mouse pressed left at (392, 416)
Screenshot: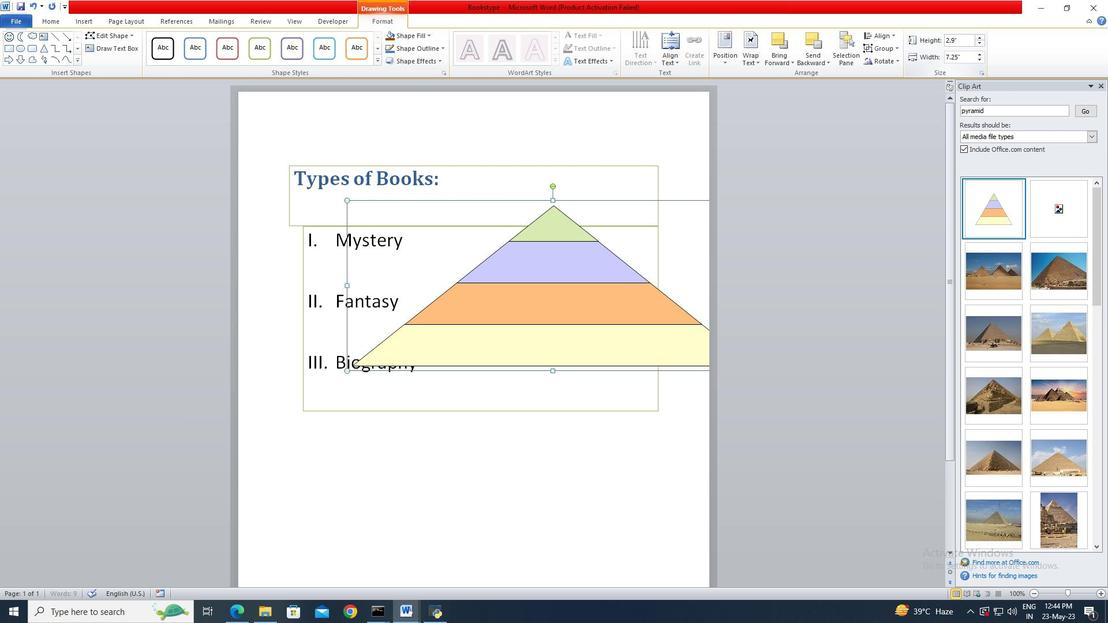 
Action: Mouse moved to (91, 23)
Screenshot: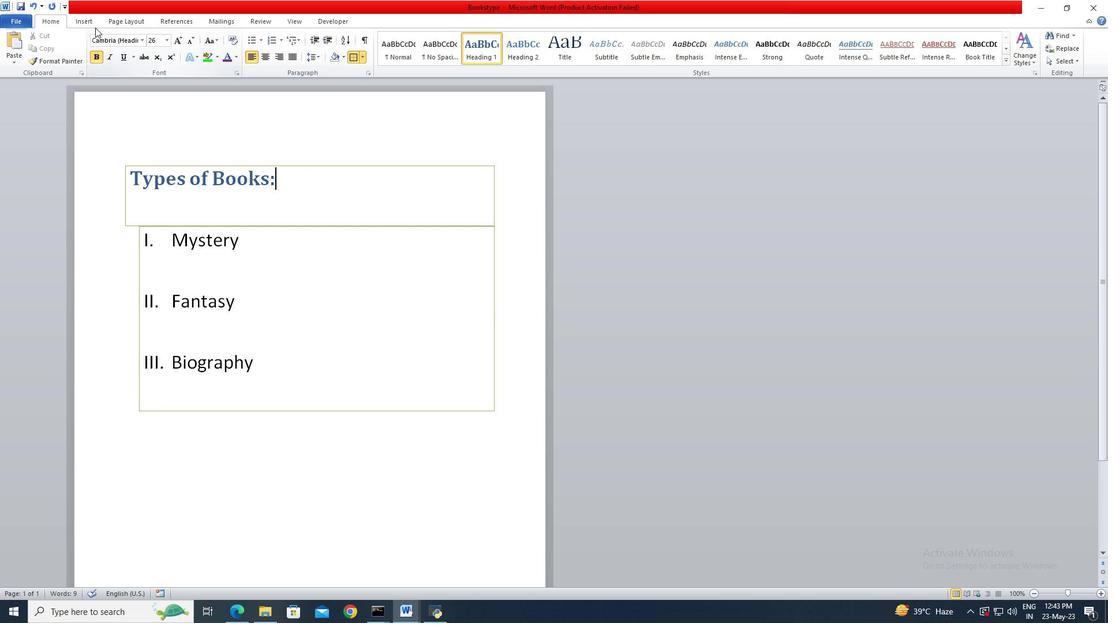 
Action: Mouse pressed left at (91, 23)
Screenshot: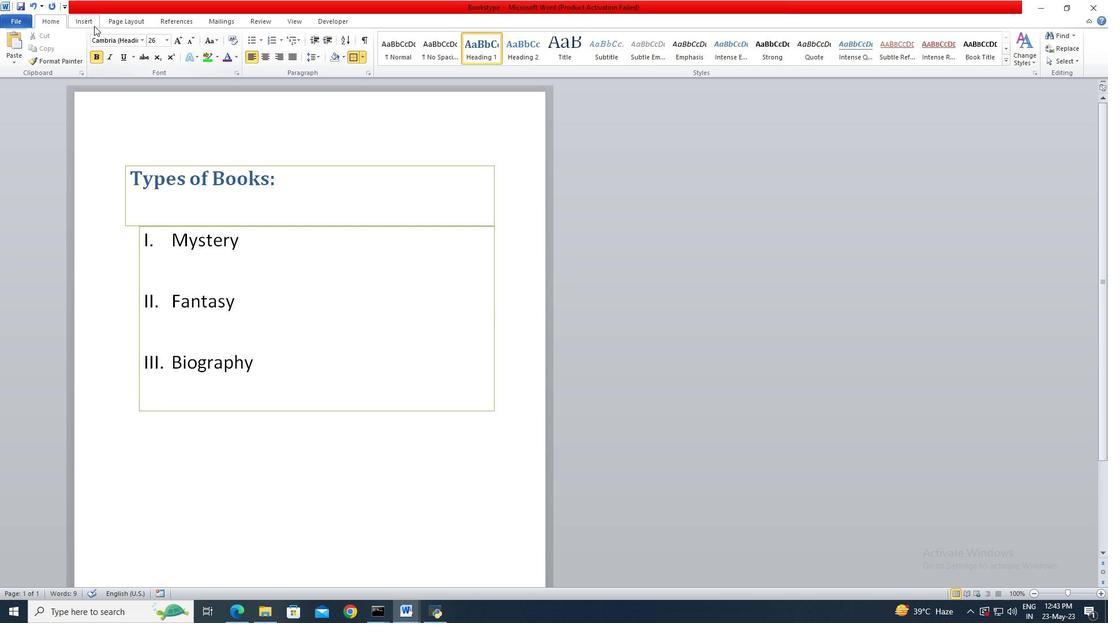 
Action: Mouse moved to (138, 57)
Screenshot: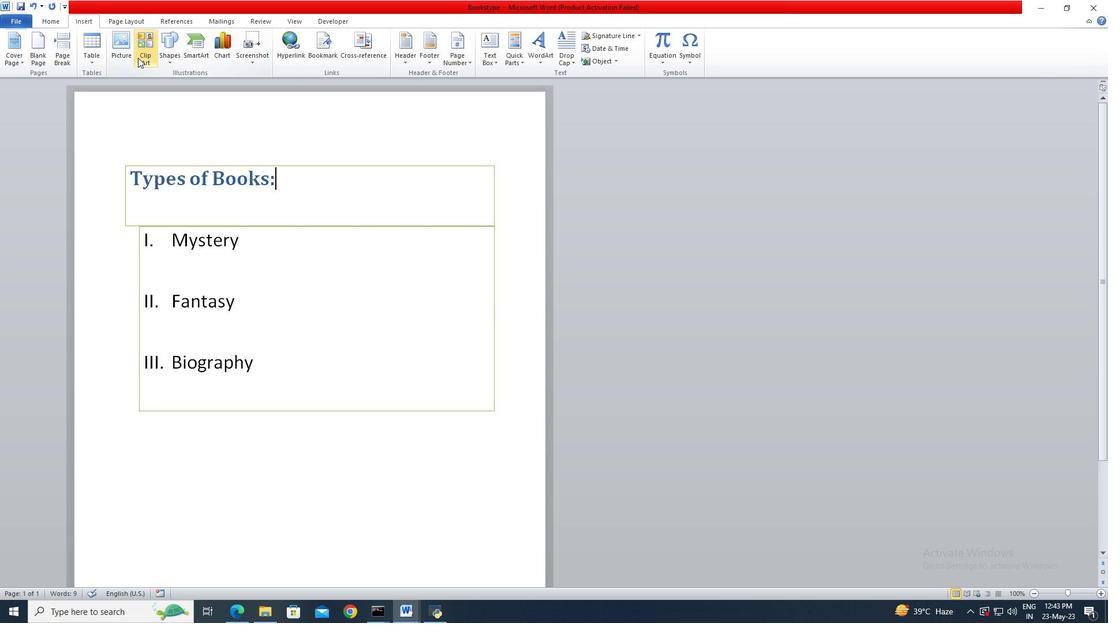 
Action: Mouse pressed left at (138, 57)
Screenshot: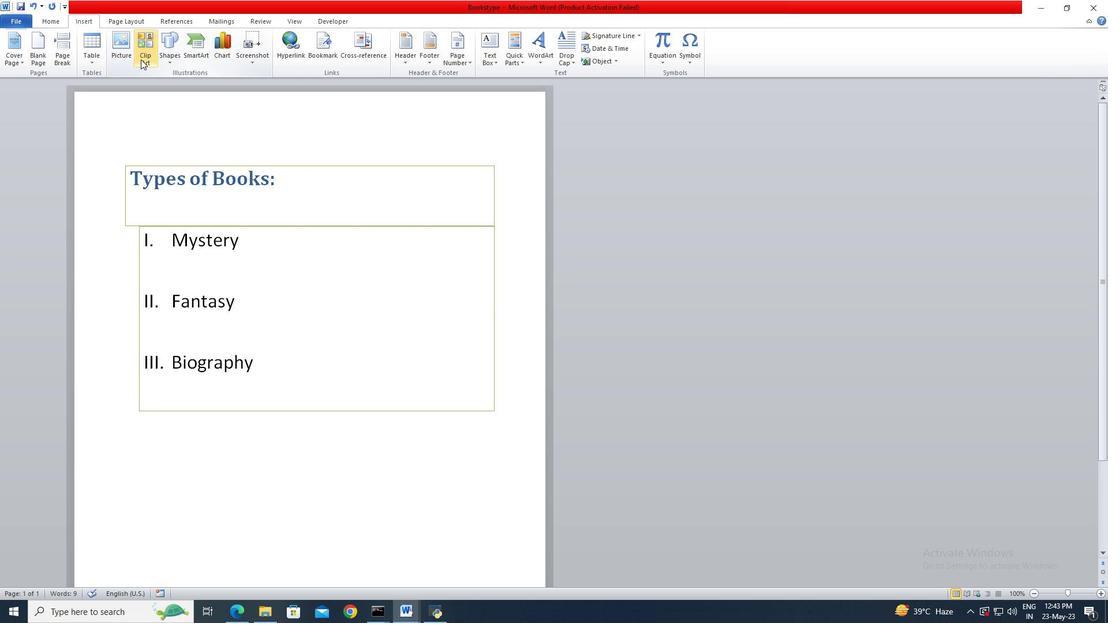 
Action: Mouse moved to (983, 109)
Screenshot: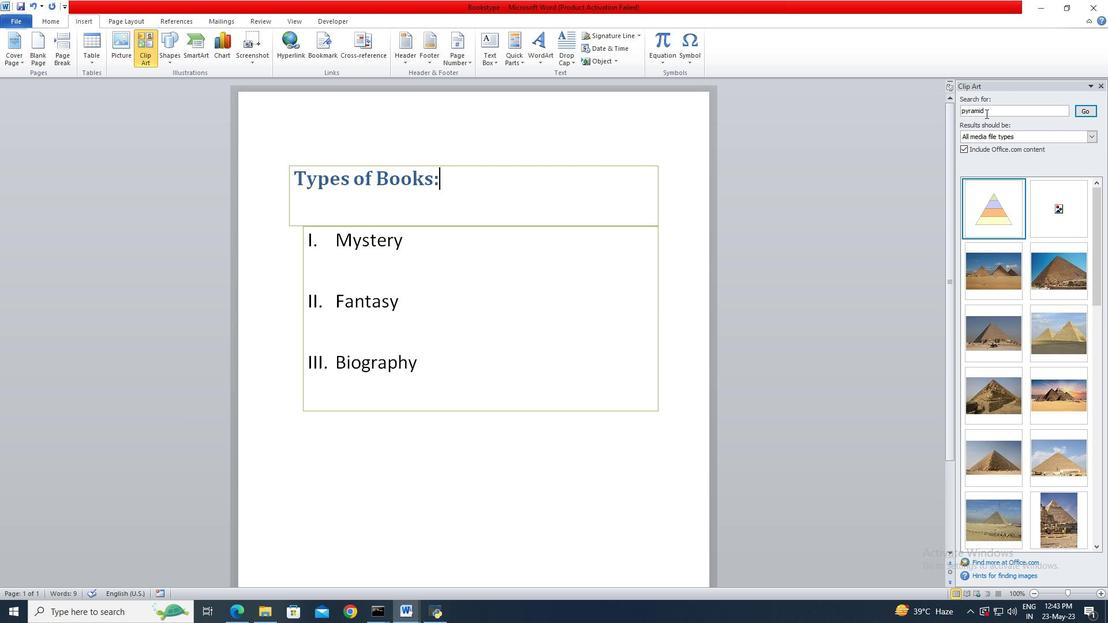 
Action: Mouse pressed left at (983, 109)
Screenshot: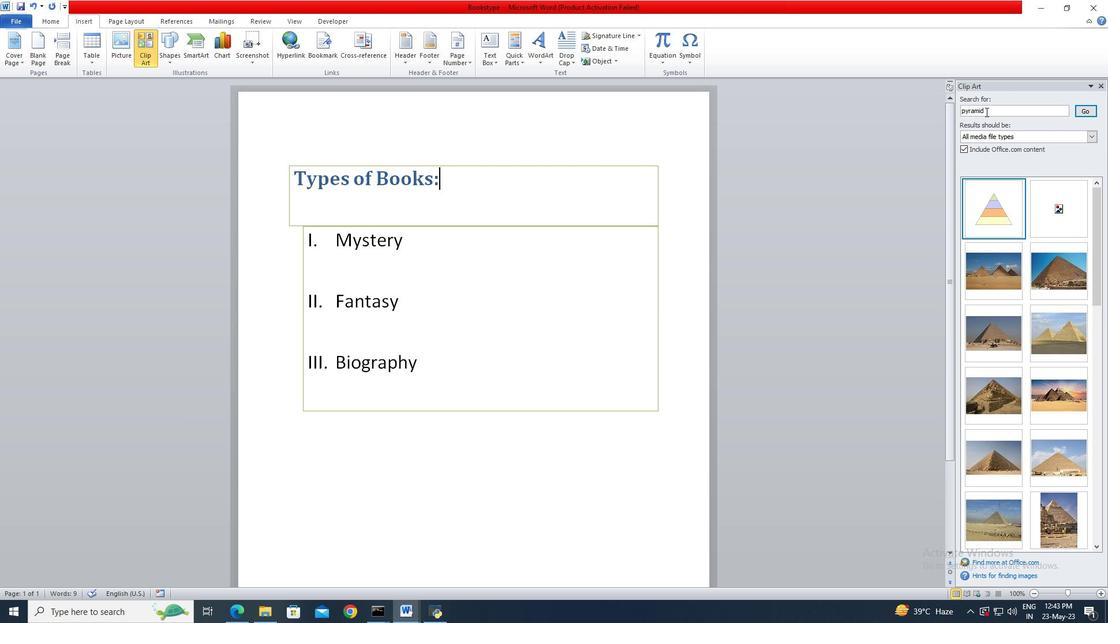 
Action: Key pressed ctrl+A<Key.delete>pyramid<Key.enter>
Screenshot: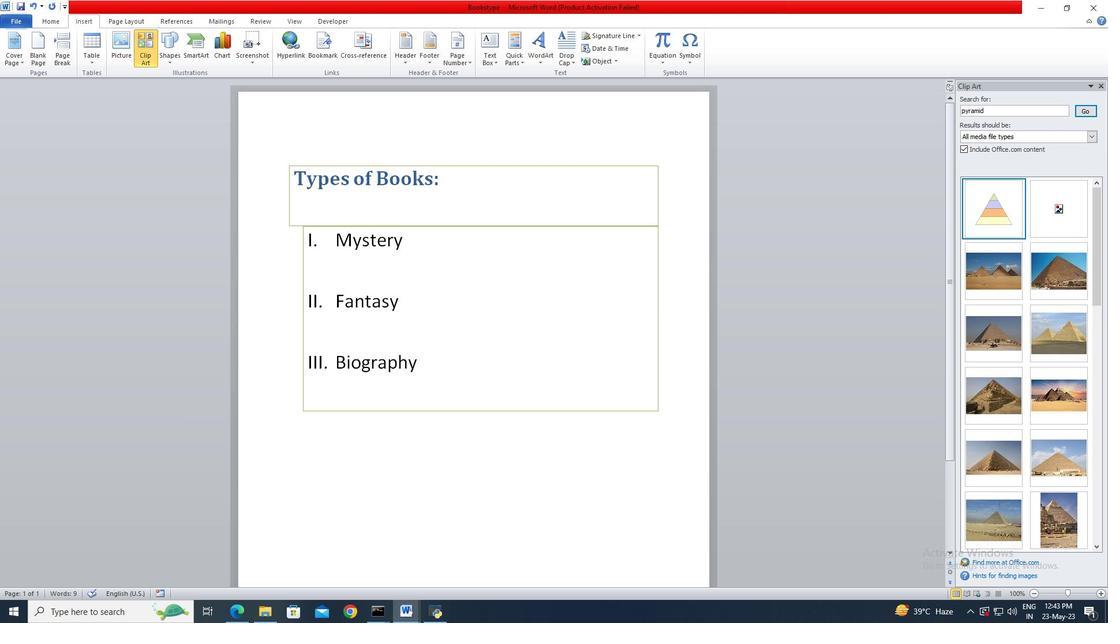 
Action: Mouse moved to (995, 223)
Screenshot: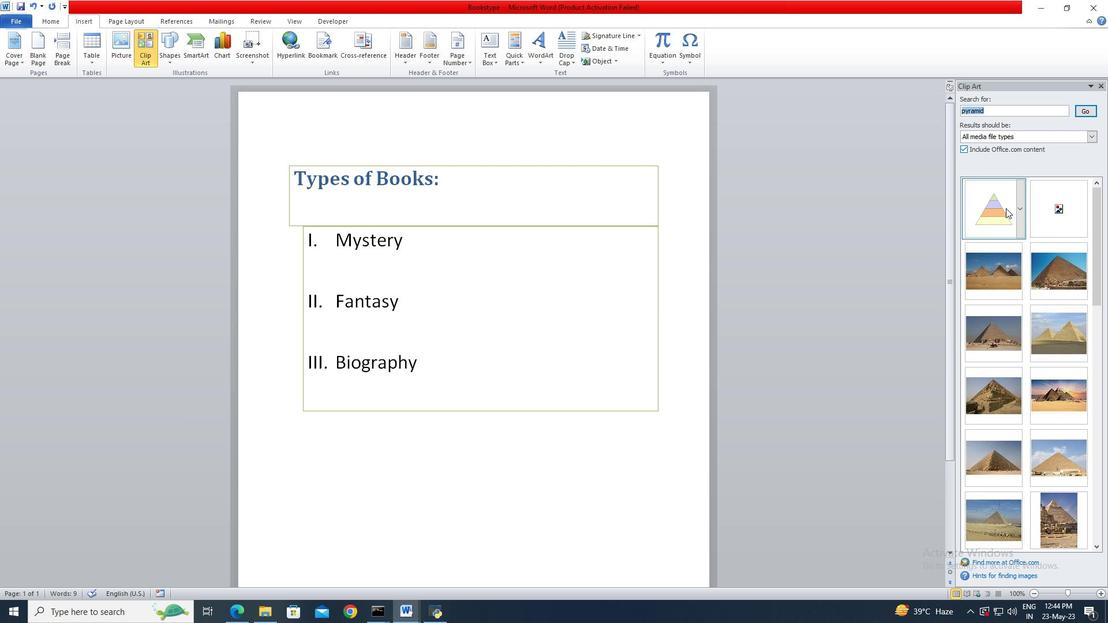 
Action: Mouse pressed left at (995, 223)
Screenshot: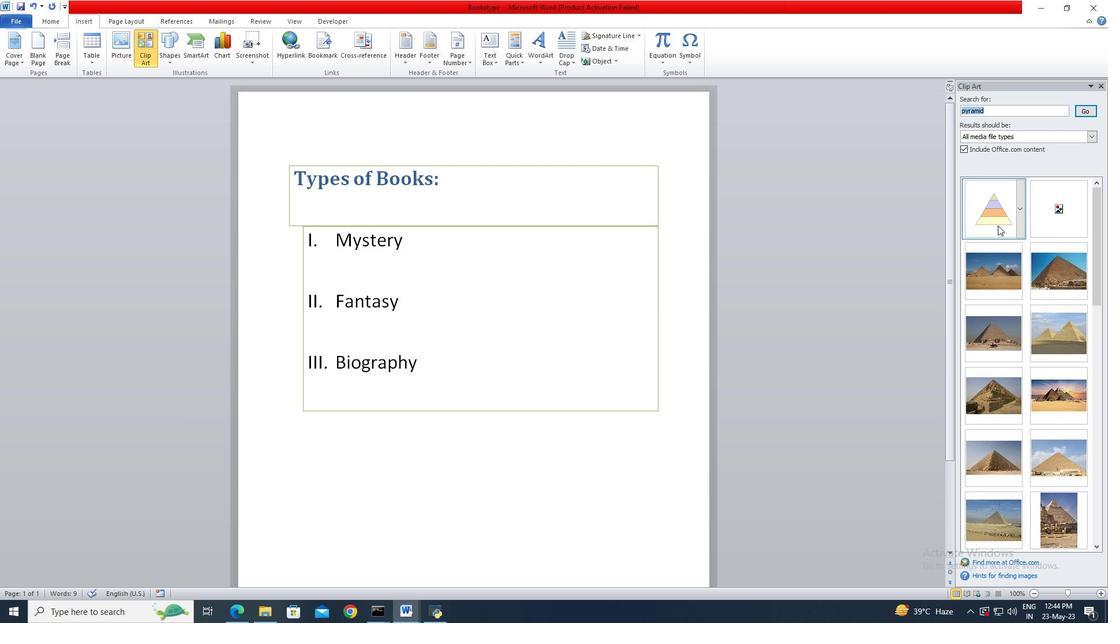 
Action: Mouse moved to (534, 259)
Screenshot: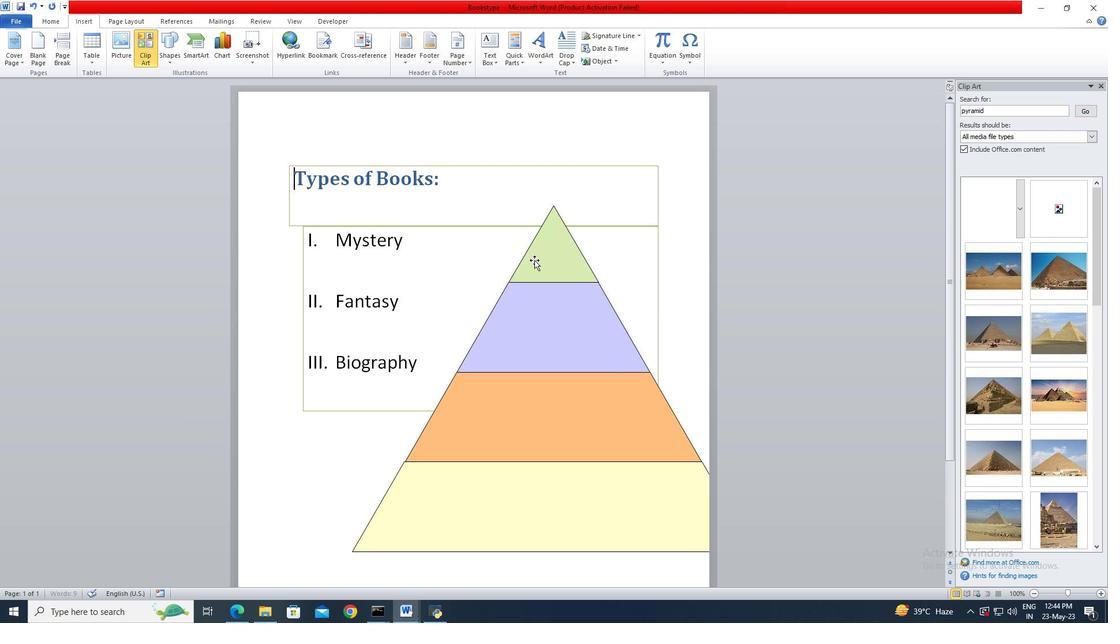
Action: Mouse pressed left at (534, 259)
Screenshot: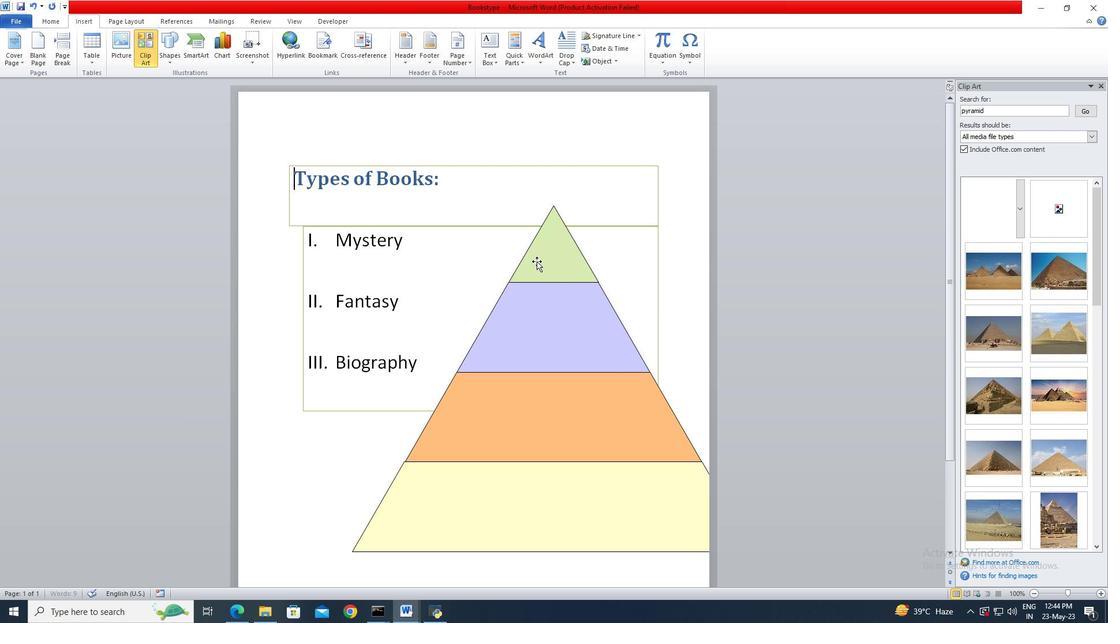 
Action: Mouse moved to (491, 198)
Screenshot: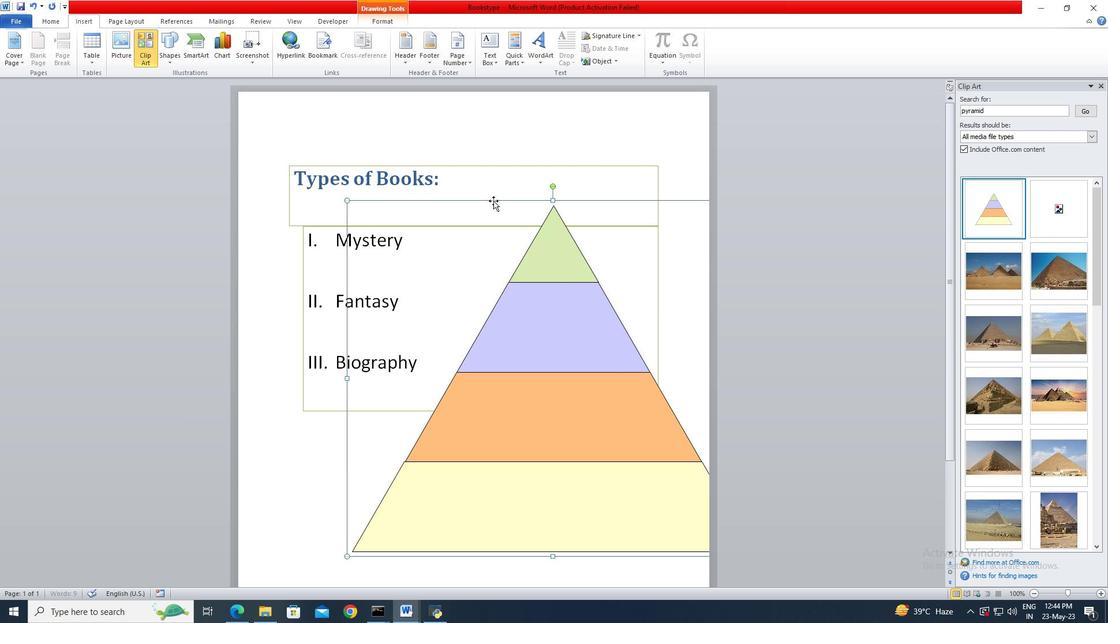 
Action: Mouse pressed left at (491, 198)
Screenshot: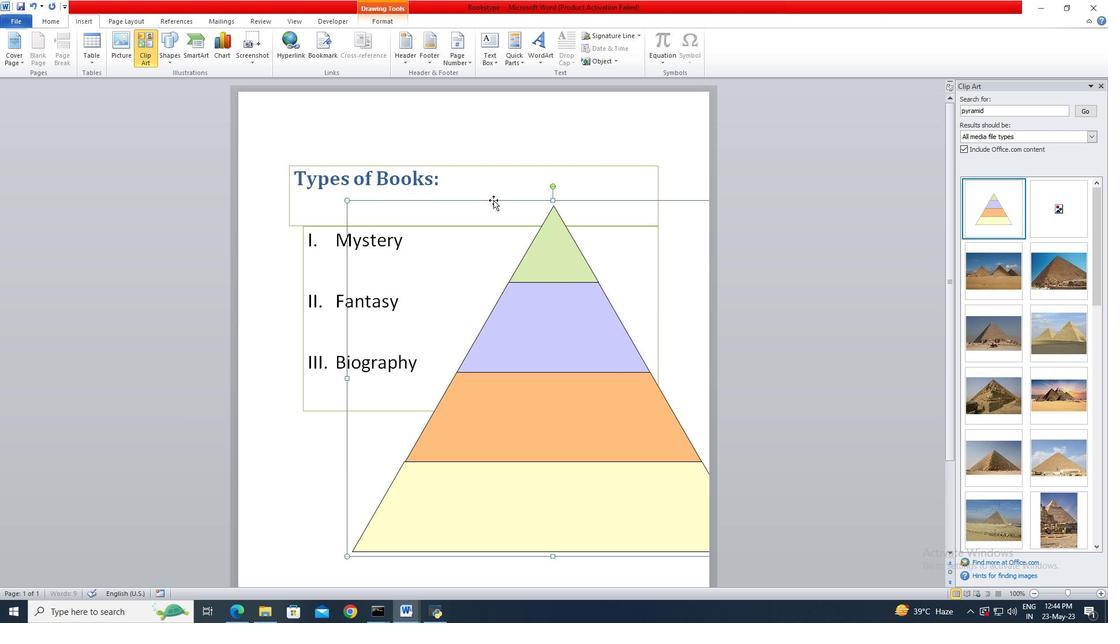 
Action: Mouse moved to (385, 24)
Screenshot: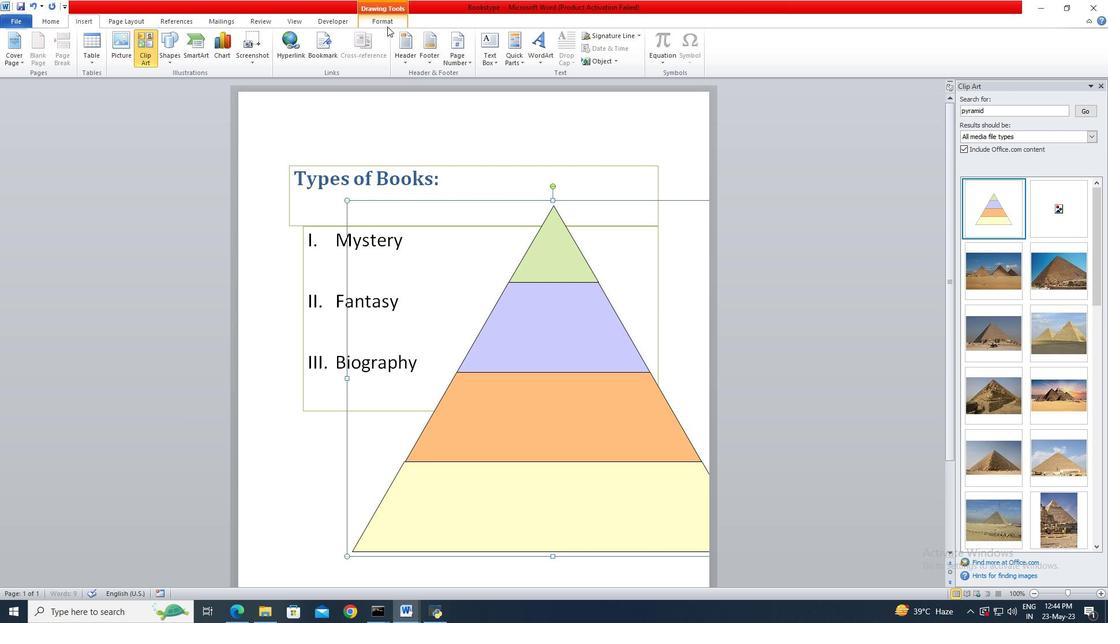 
Action: Mouse pressed left at (385, 24)
Screenshot: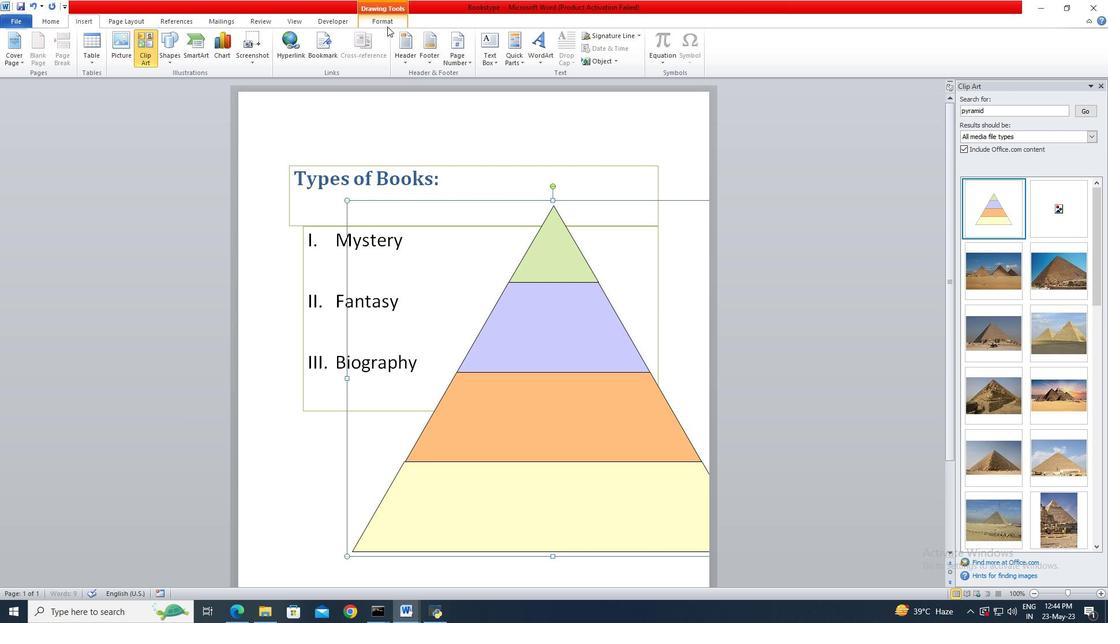 
Action: Mouse moved to (953, 39)
Screenshot: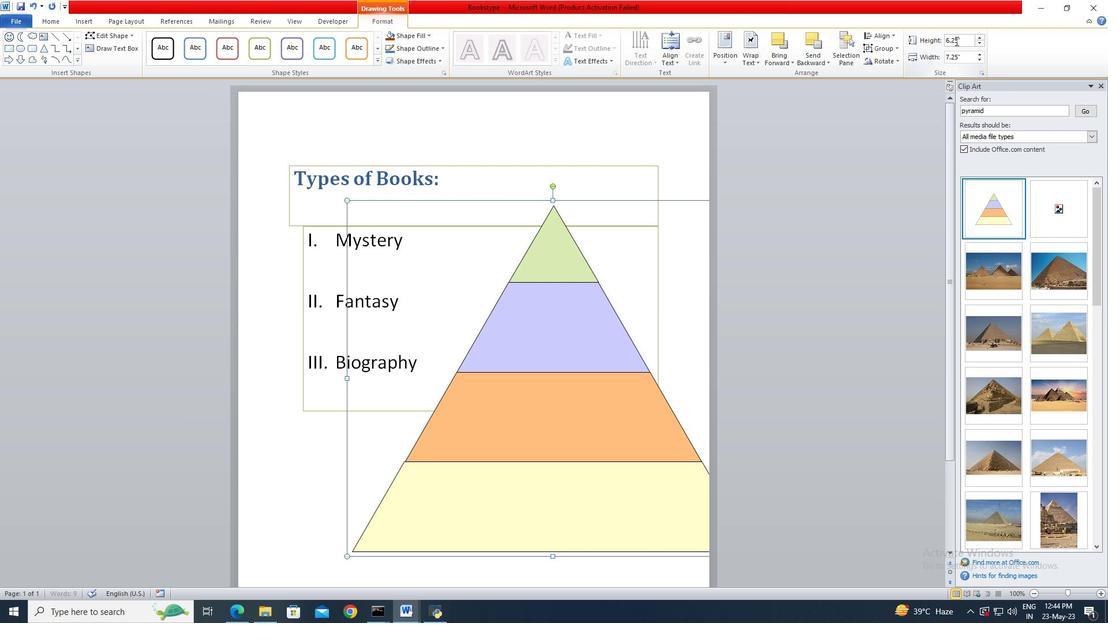 
Action: Mouse pressed left at (953, 39)
Screenshot: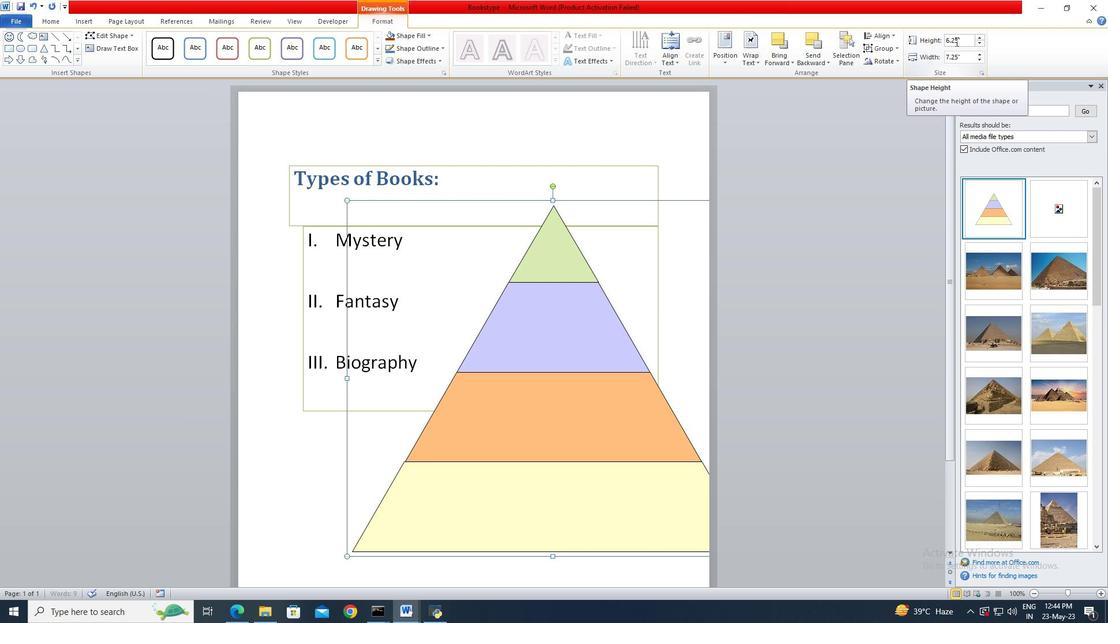 
Action: Mouse moved to (957, 40)
Screenshot: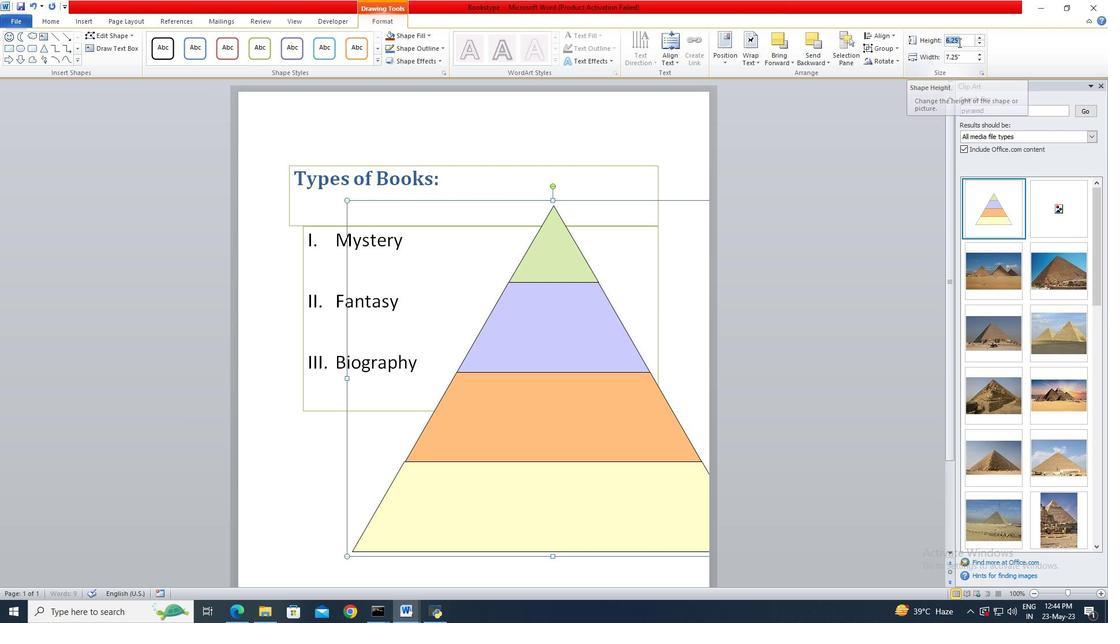 
Action: Key pressed 2.9<Key.enter>
Screenshot: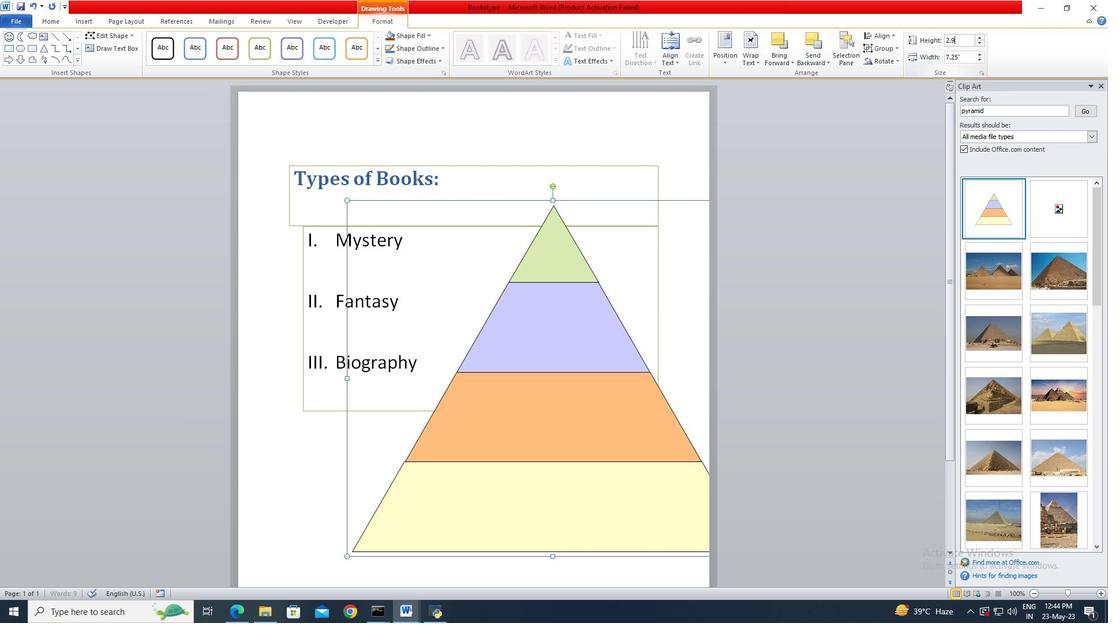
